 Task: Open Card Card0000000035 in Board Board0000000009 in Workspace WS0000000003 in Trello. Add Member Carxxstreet791@gmail.com to Card Card0000000035 in Board Board0000000009 in Workspace WS0000000003 in Trello. Add Orange Label titled Label0000000035 to Card Card0000000035 in Board Board0000000009 in Workspace WS0000000003 in Trello. Add Checklist CL0000000035 to Card Card0000000035 in Board Board0000000009 in Workspace WS0000000003 in Trello. Add Dates with Start Date as Oct 01 2023 and Due Date as Oct 31 2023 to Card Card0000000035 in Board Board0000000009 in Workspace WS0000000003 in Trello
Action: Mouse moved to (386, 467)
Screenshot: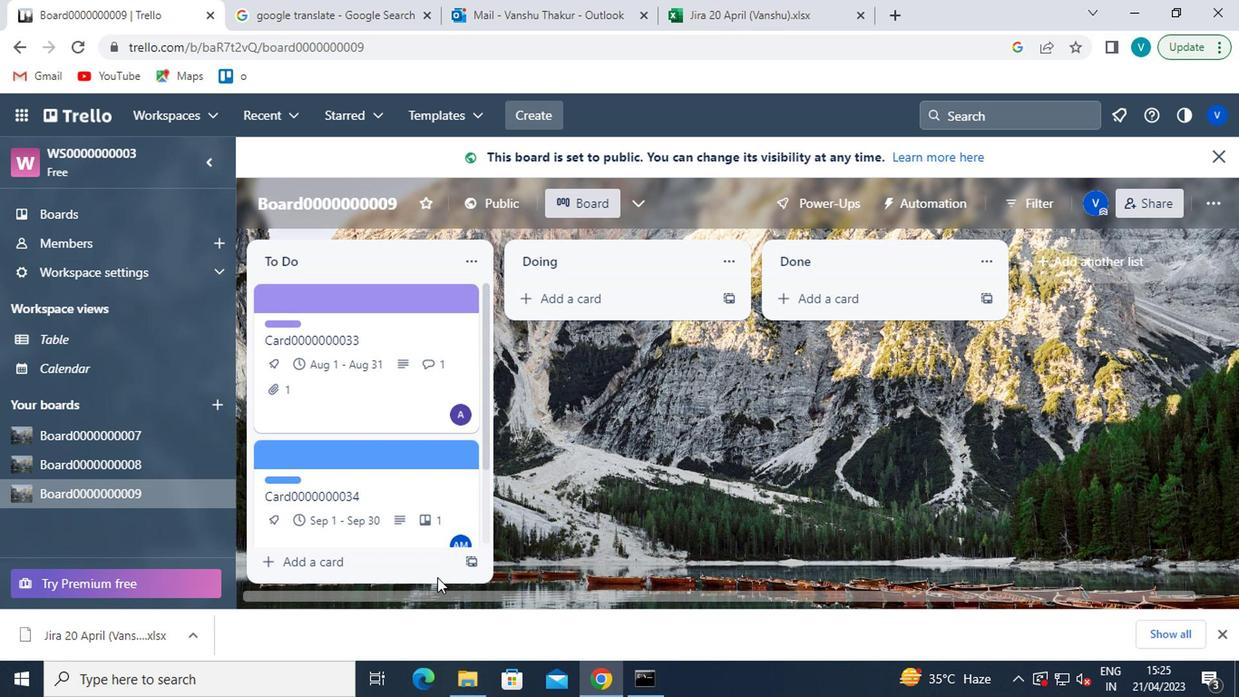 
Action: Mouse scrolled (386, 466) with delta (0, -1)
Screenshot: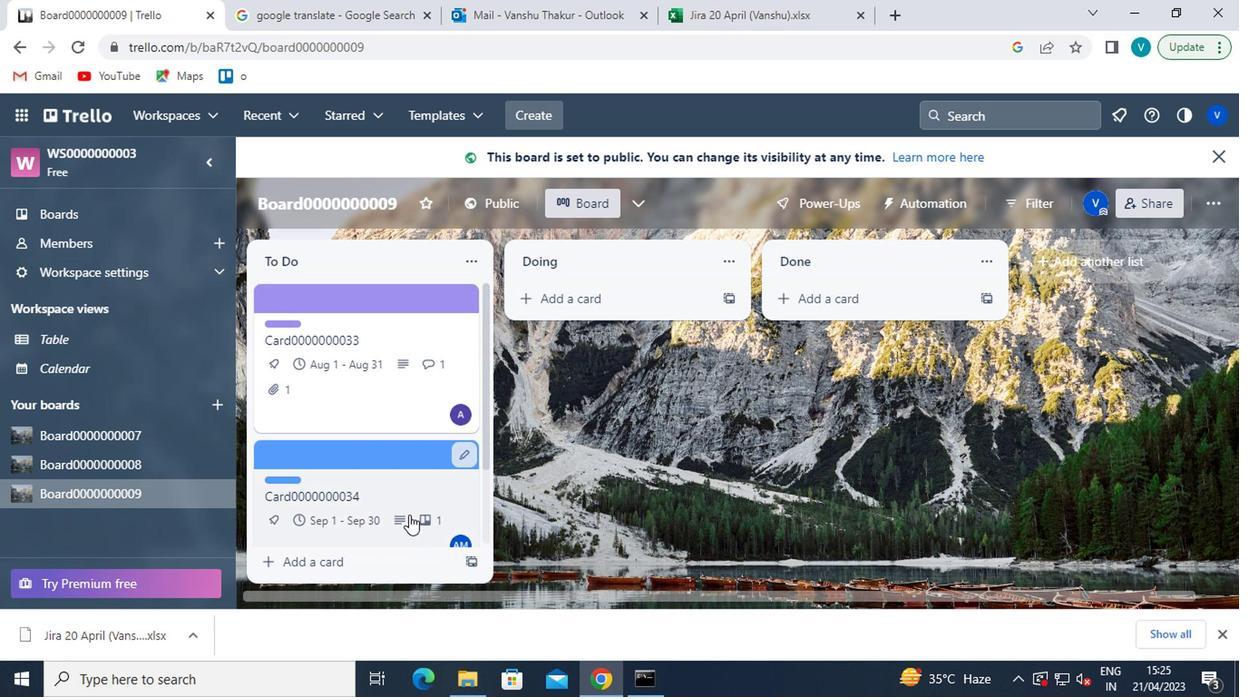 
Action: Mouse moved to (386, 465)
Screenshot: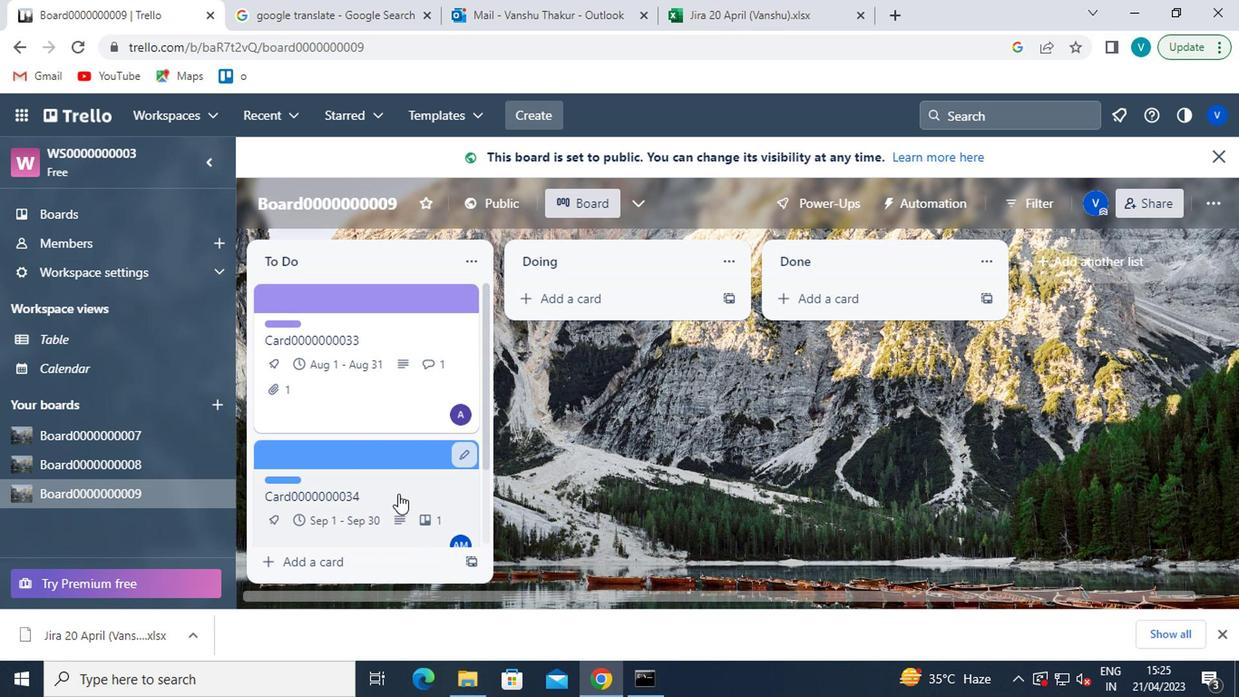 
Action: Mouse scrolled (386, 464) with delta (0, -1)
Screenshot: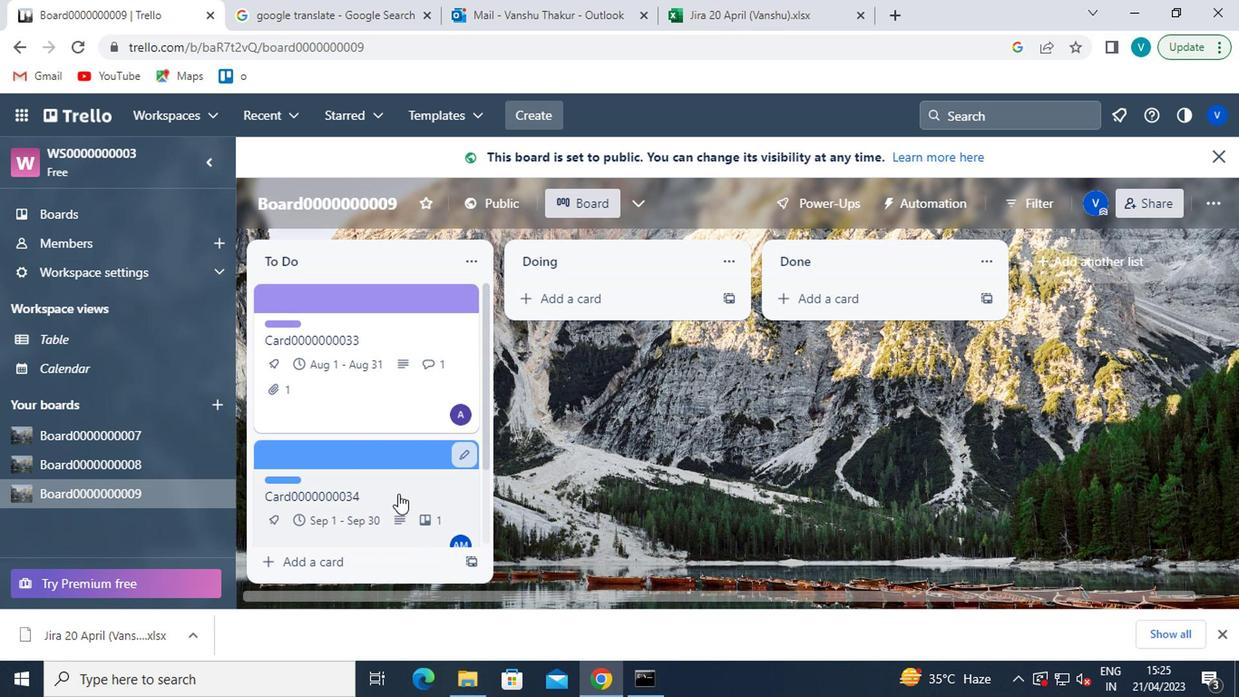 
Action: Mouse moved to (385, 465)
Screenshot: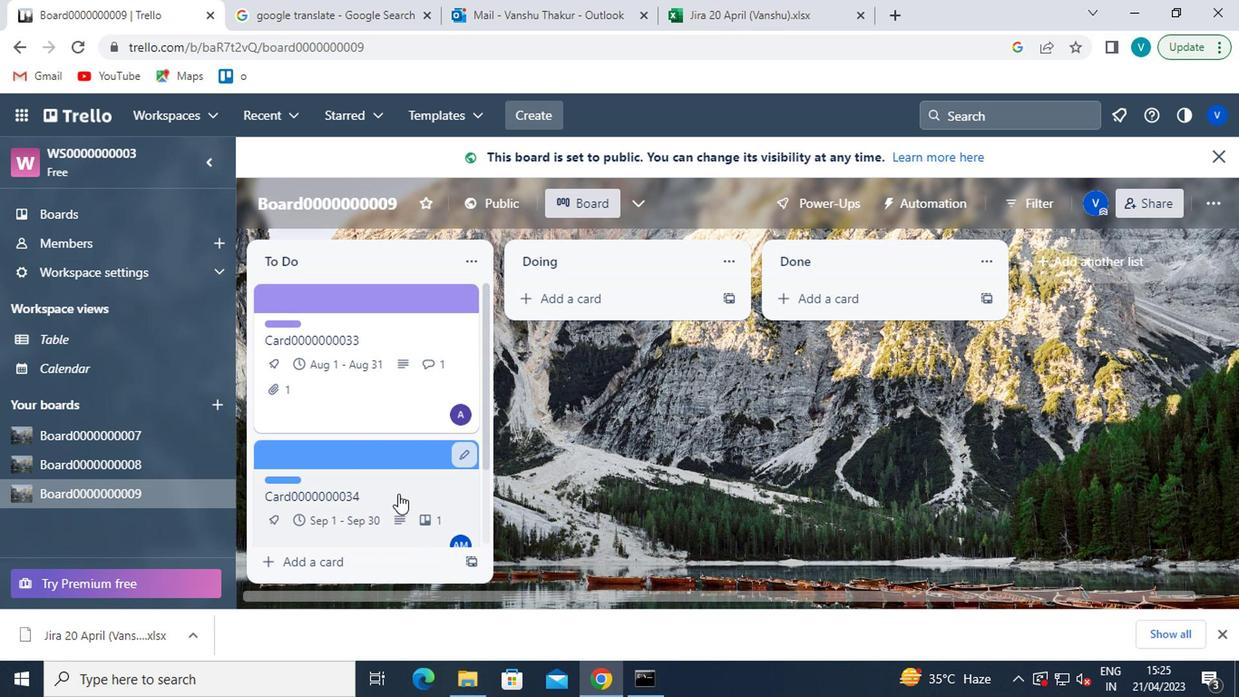 
Action: Mouse scrolled (385, 464) with delta (0, -1)
Screenshot: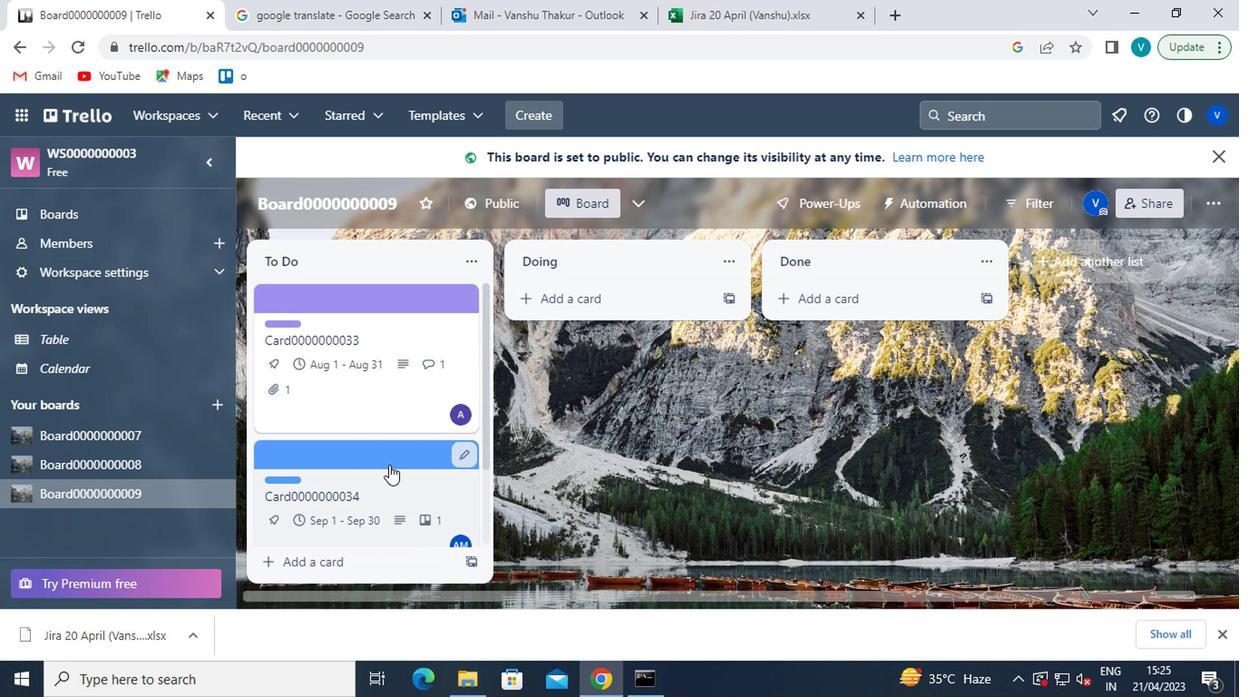 
Action: Mouse scrolled (385, 464) with delta (0, -1)
Screenshot: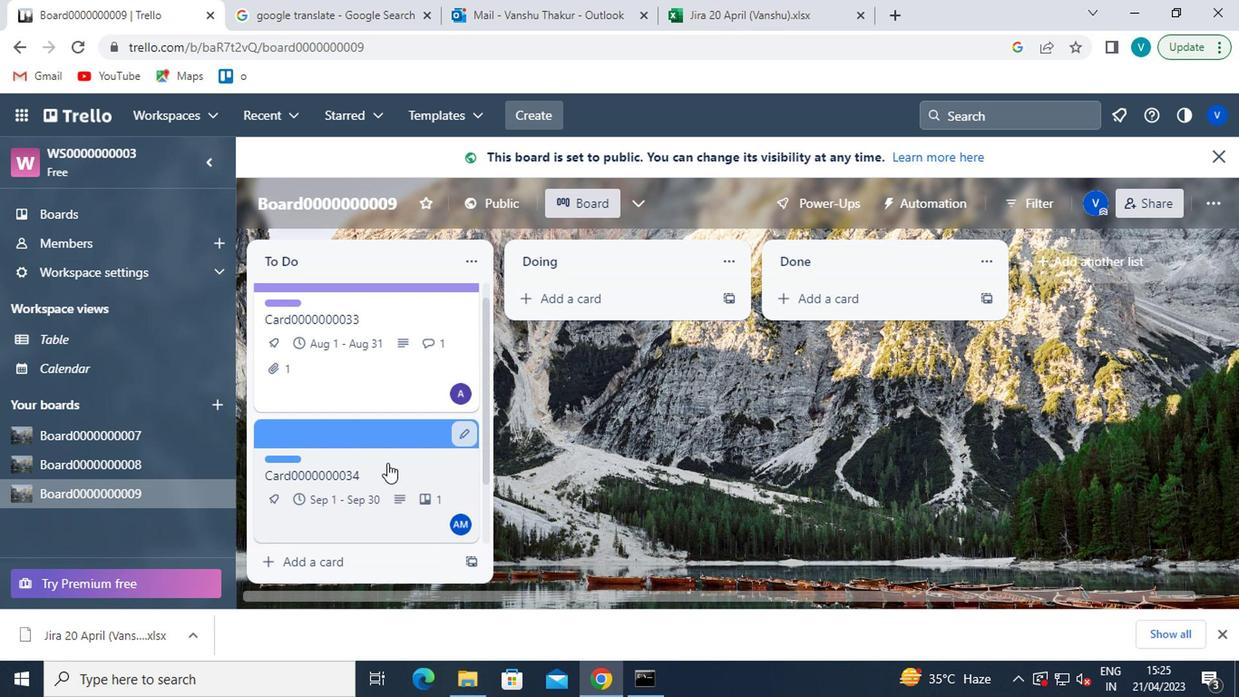 
Action: Mouse moved to (370, 475)
Screenshot: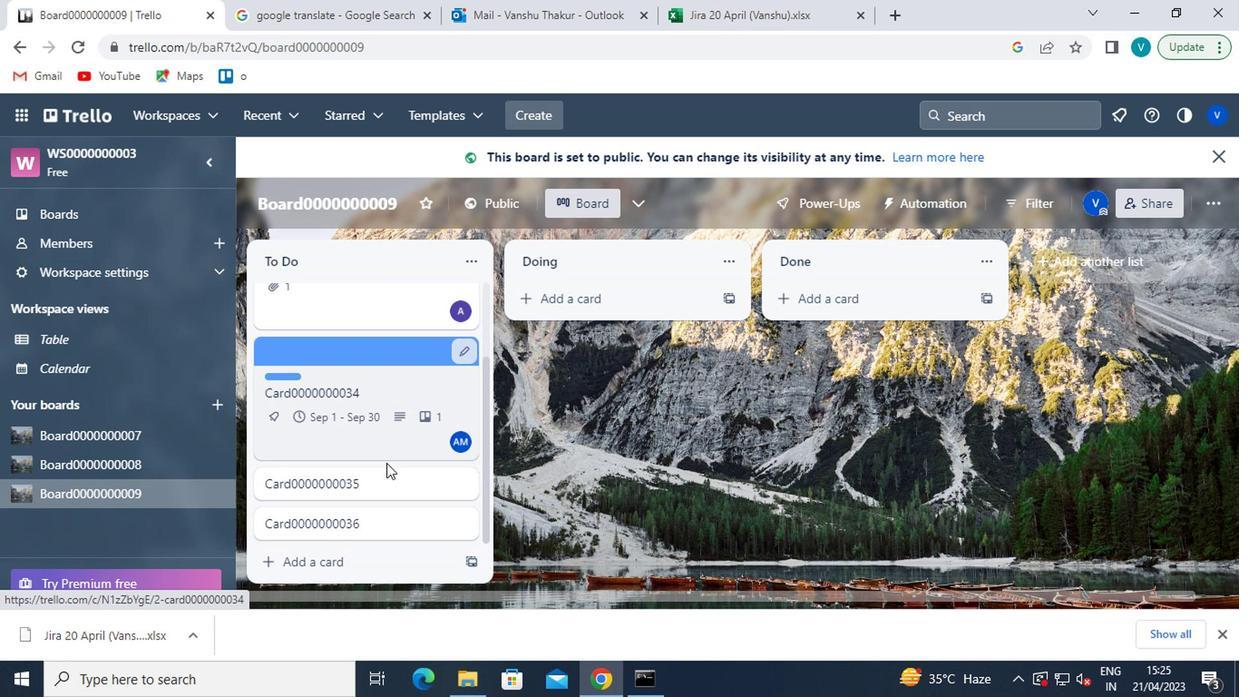 
Action: Mouse pressed left at (370, 475)
Screenshot: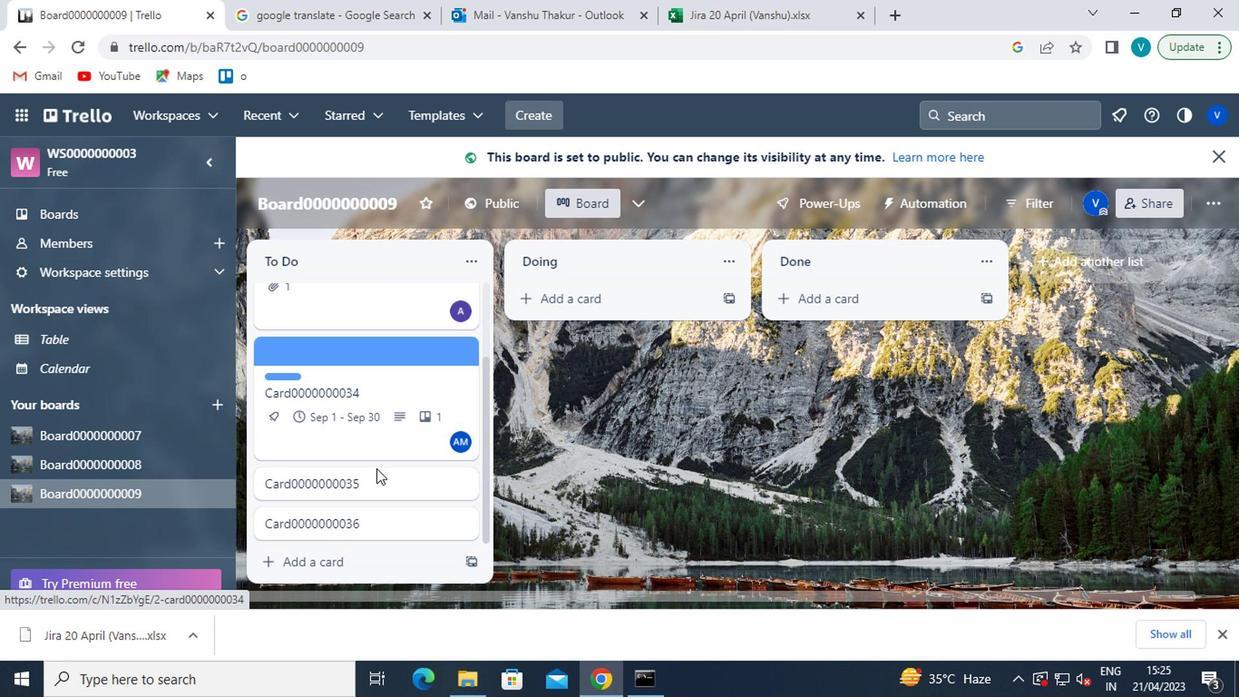
Action: Mouse moved to (861, 262)
Screenshot: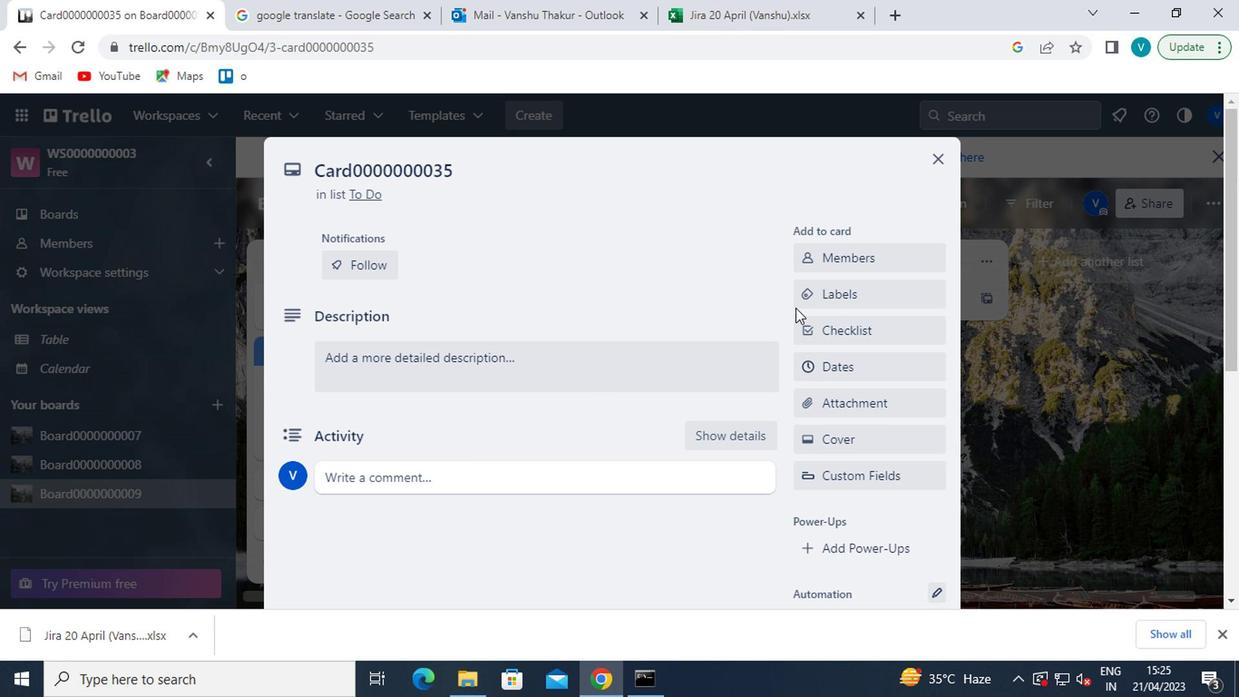 
Action: Mouse pressed left at (861, 262)
Screenshot: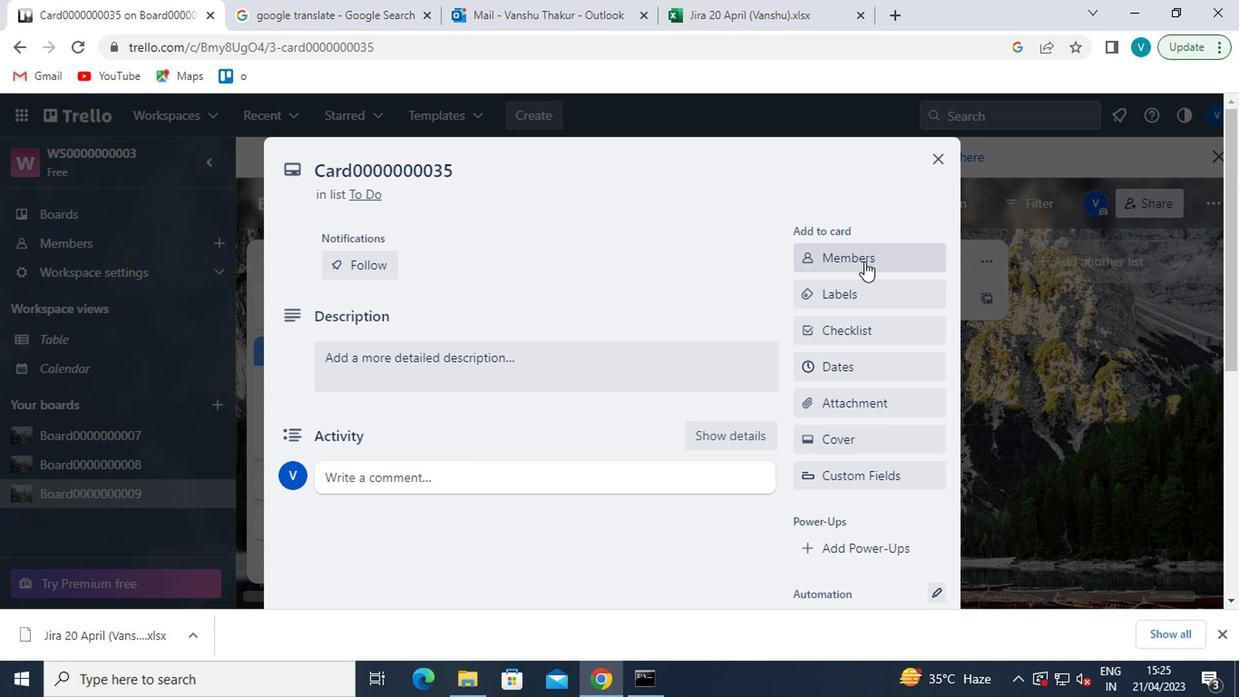 
Action: Mouse moved to (852, 346)
Screenshot: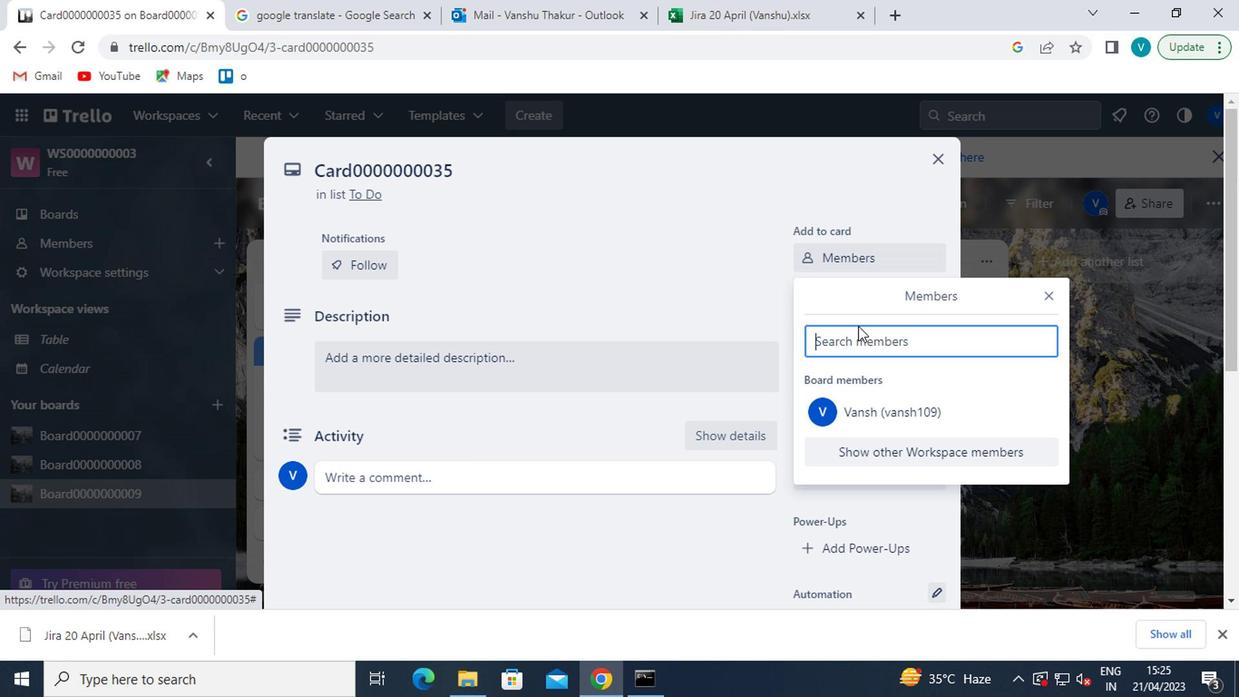 
Action: Mouse pressed left at (852, 346)
Screenshot: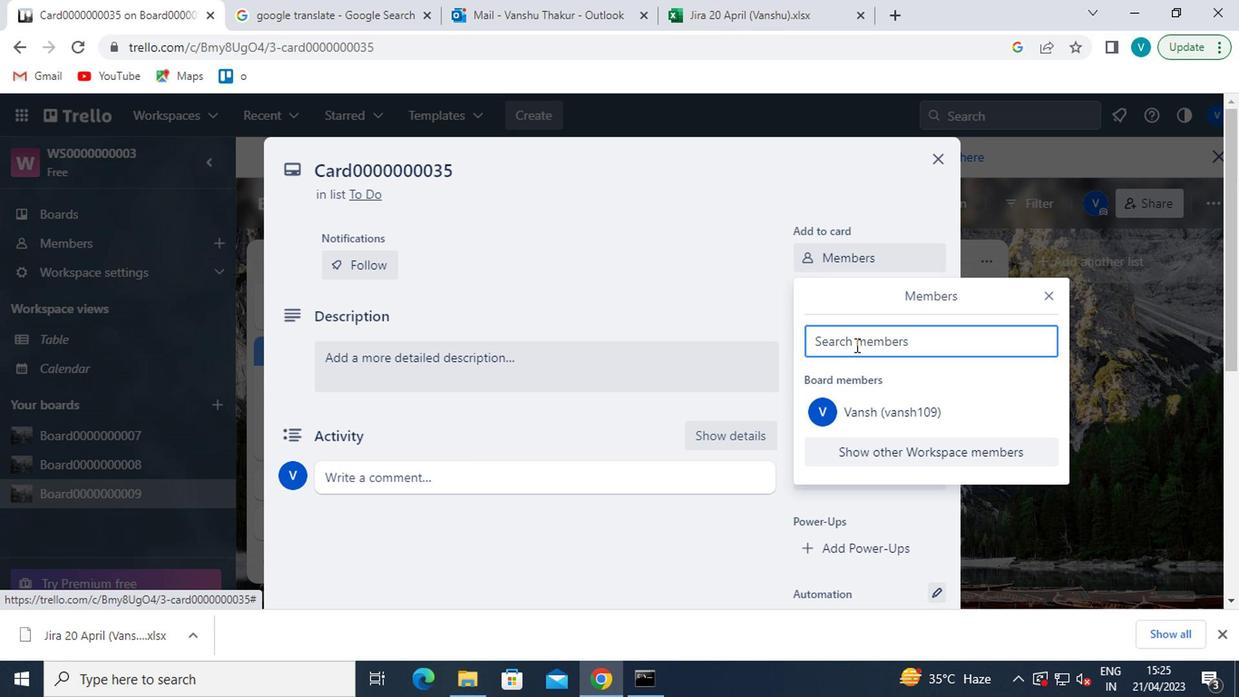 
Action: Mouse moved to (852, 348)
Screenshot: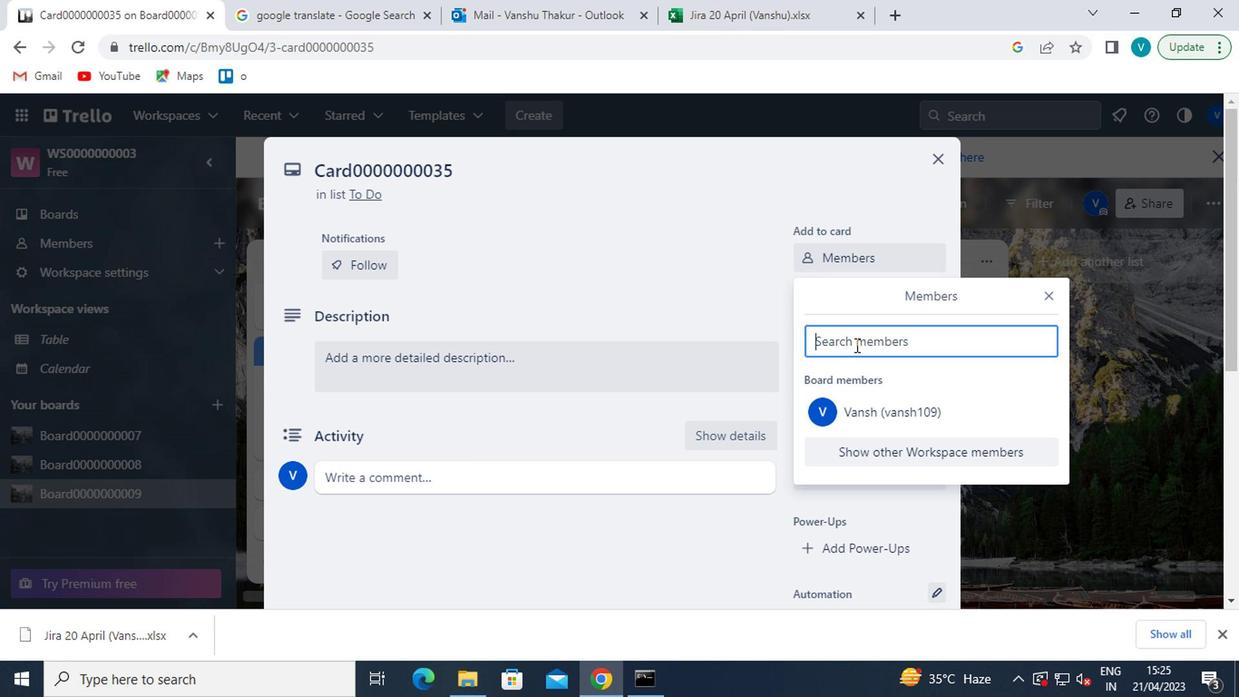 
Action: Key pressed <Key.shift>CARXXSTREET791<Key.shift>@GMAIL.COM
Screenshot: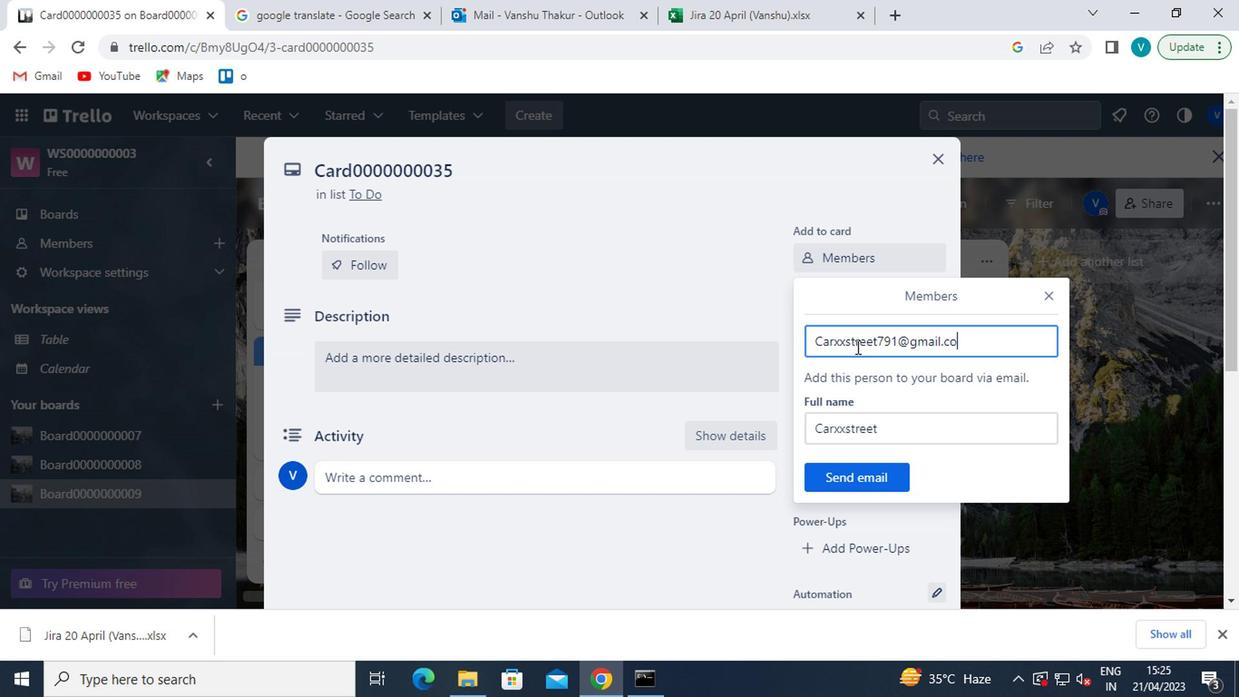 
Action: Mouse moved to (859, 474)
Screenshot: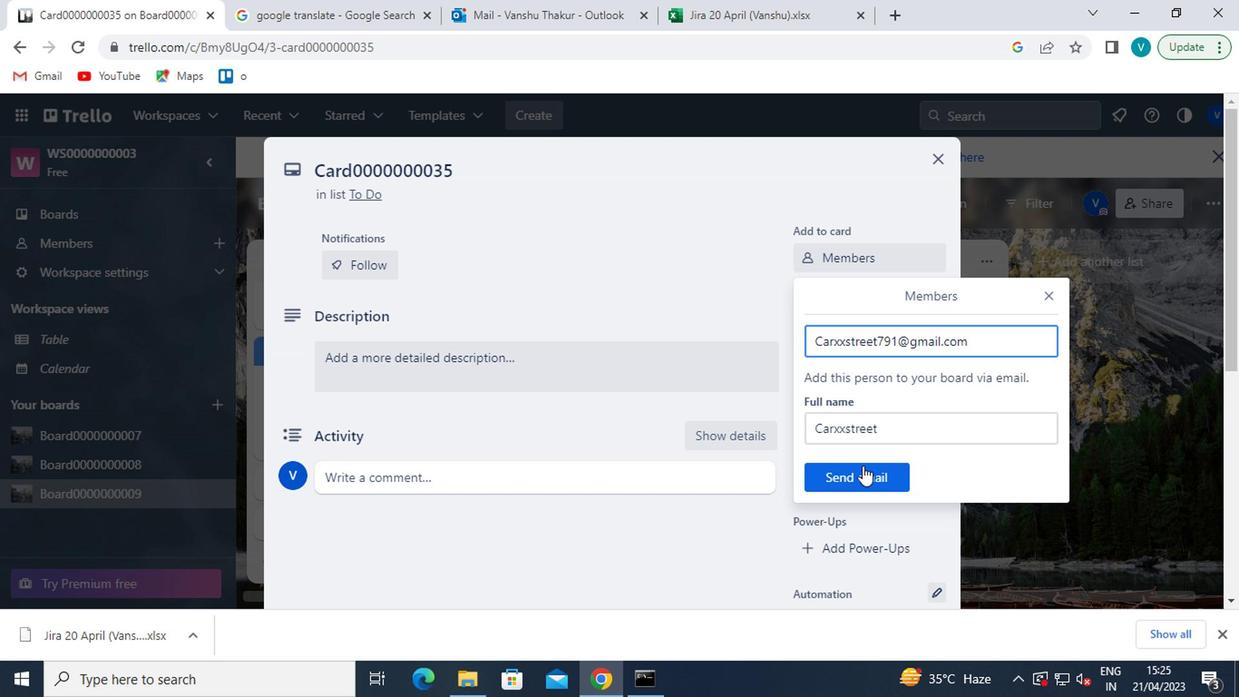 
Action: Mouse pressed left at (859, 474)
Screenshot: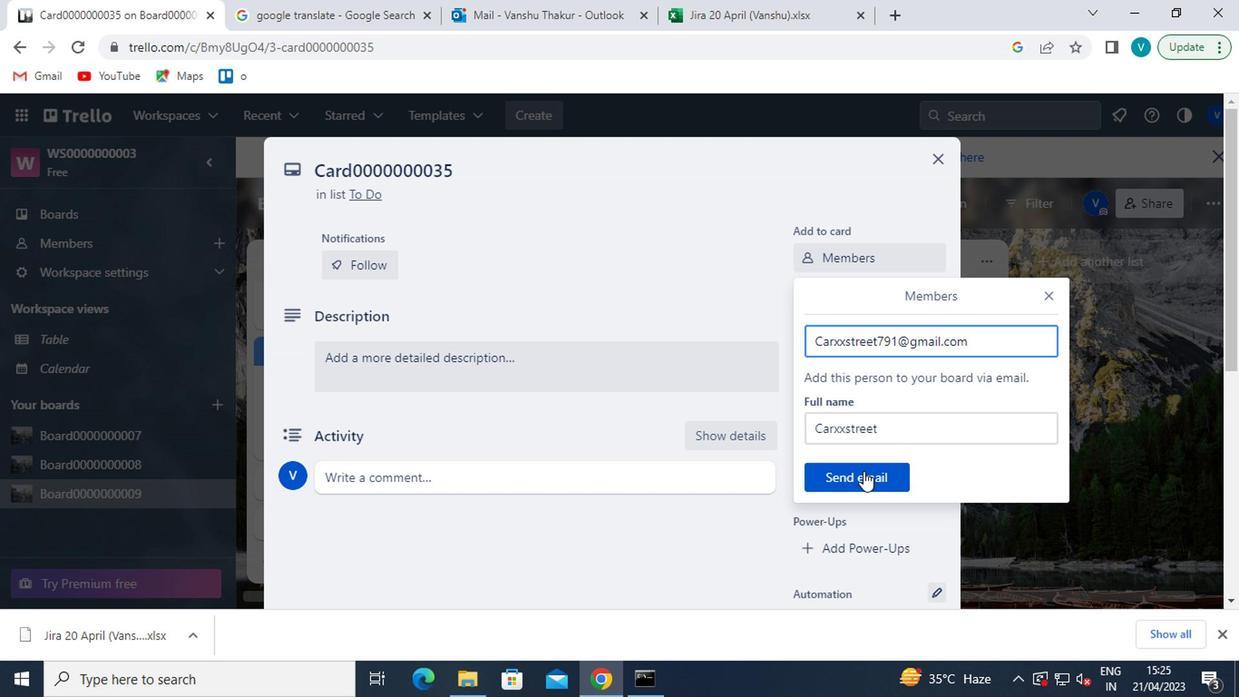 
Action: Mouse moved to (863, 300)
Screenshot: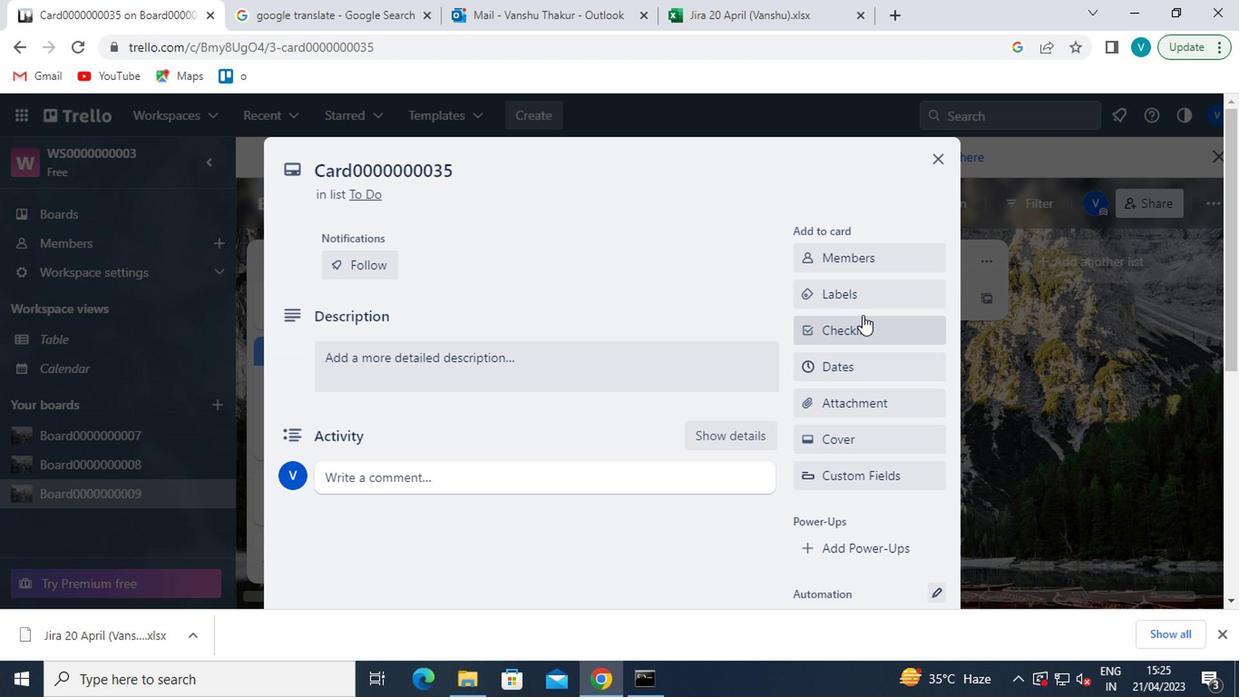 
Action: Mouse pressed left at (863, 300)
Screenshot: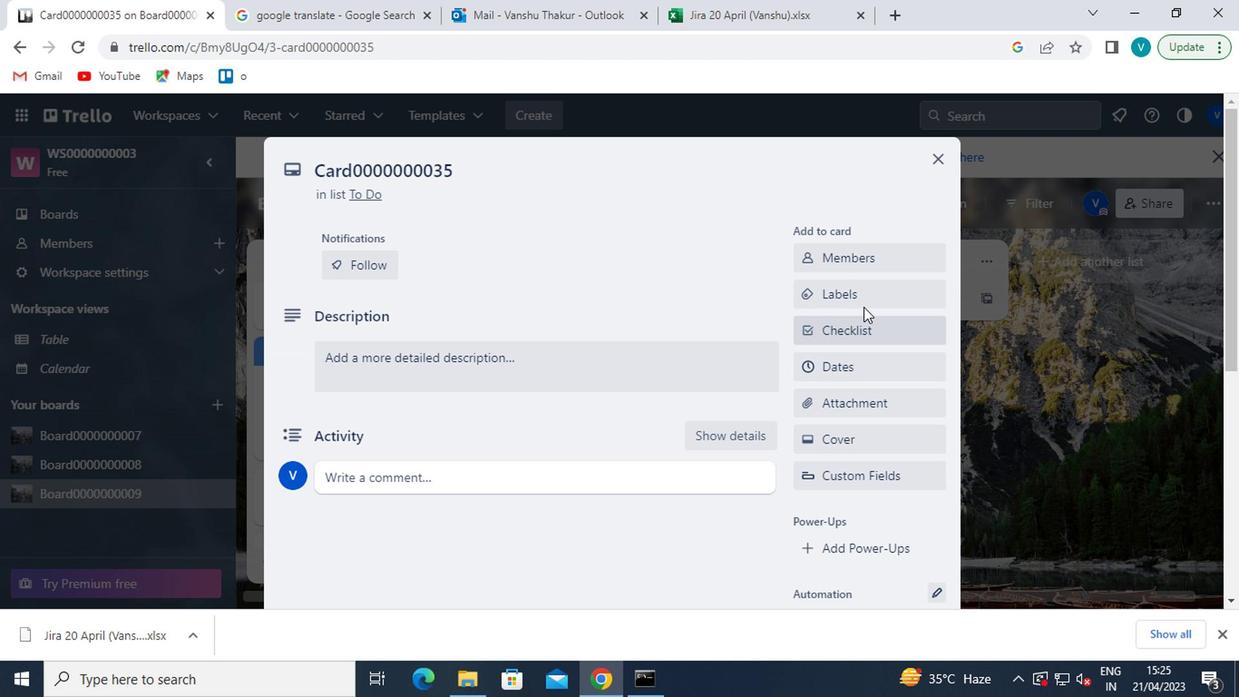 
Action: Mouse moved to (901, 547)
Screenshot: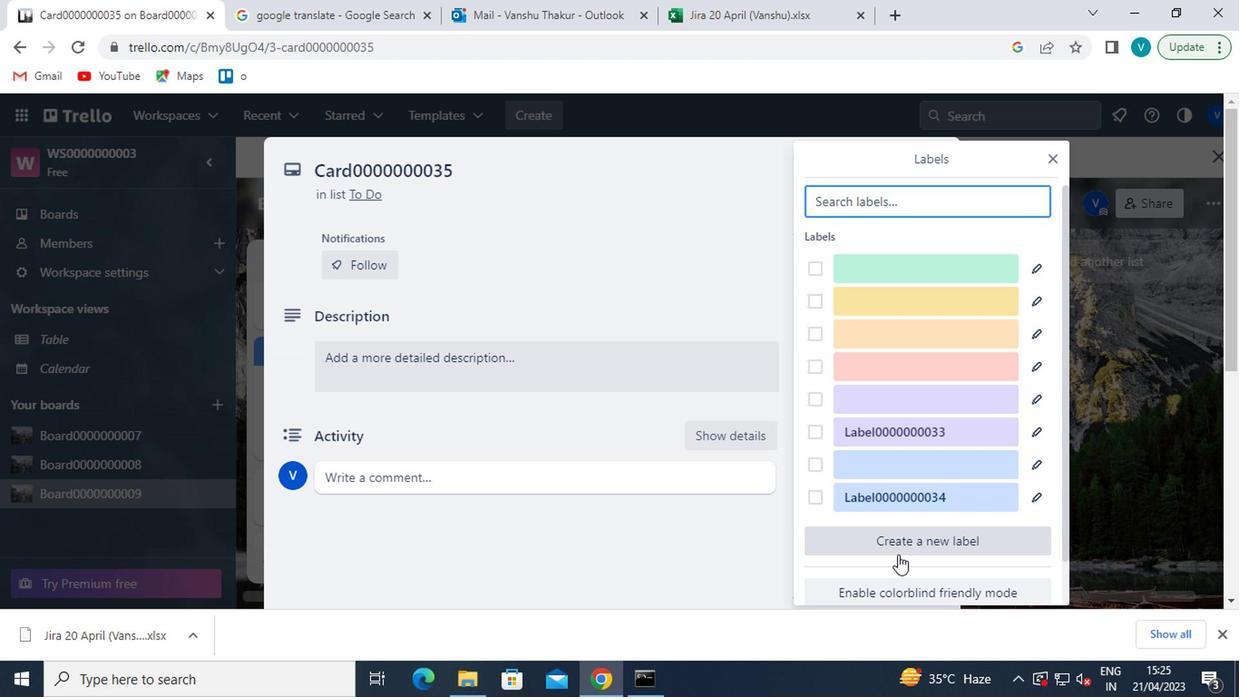 
Action: Mouse pressed left at (901, 547)
Screenshot: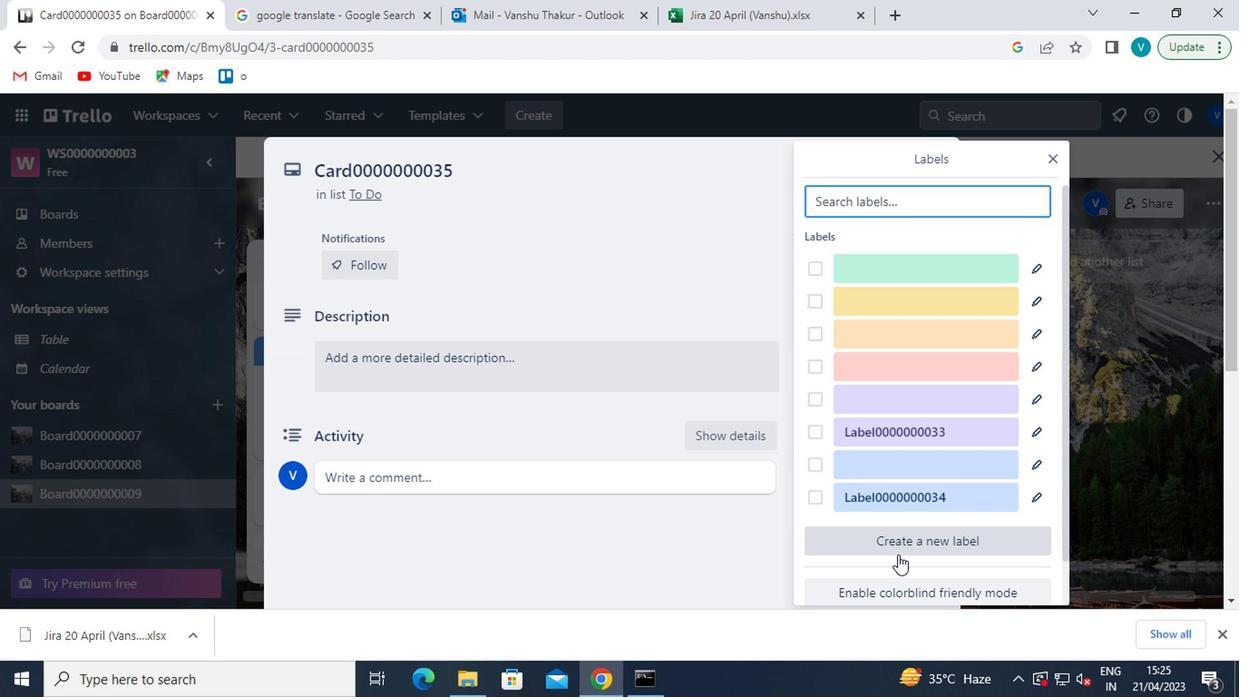 
Action: Mouse moved to (919, 419)
Screenshot: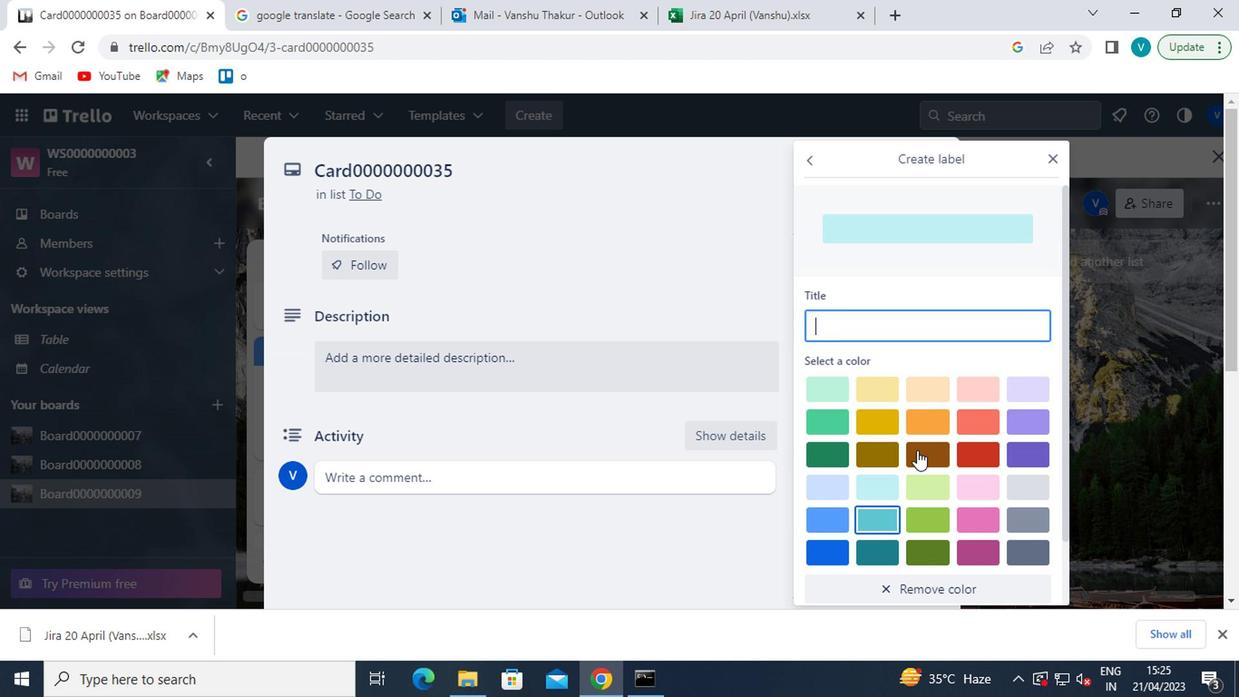 
Action: Mouse pressed left at (919, 419)
Screenshot: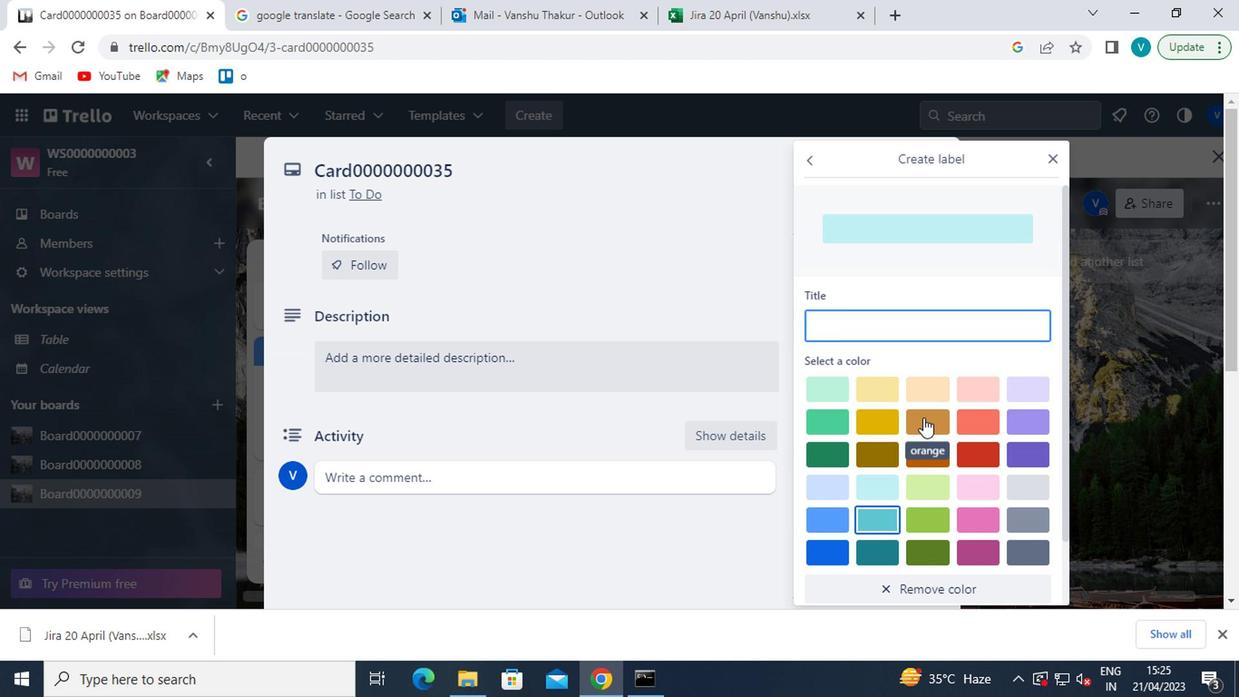 
Action: Mouse moved to (931, 326)
Screenshot: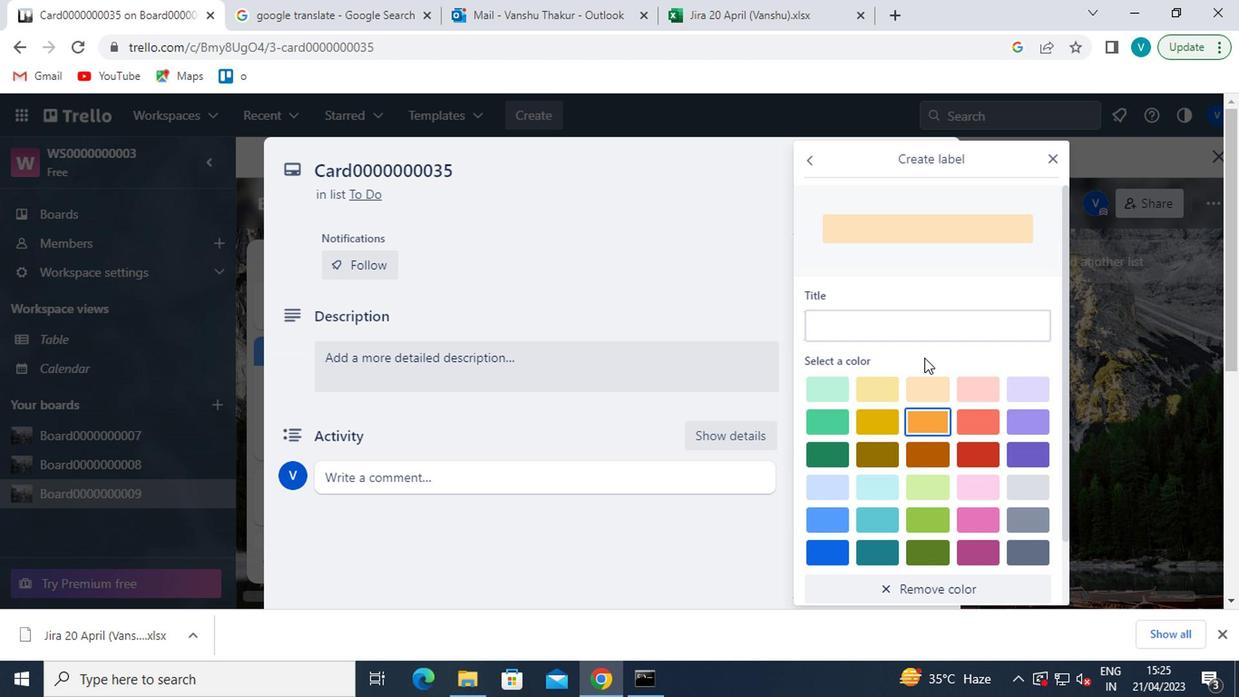 
Action: Mouse pressed left at (931, 326)
Screenshot: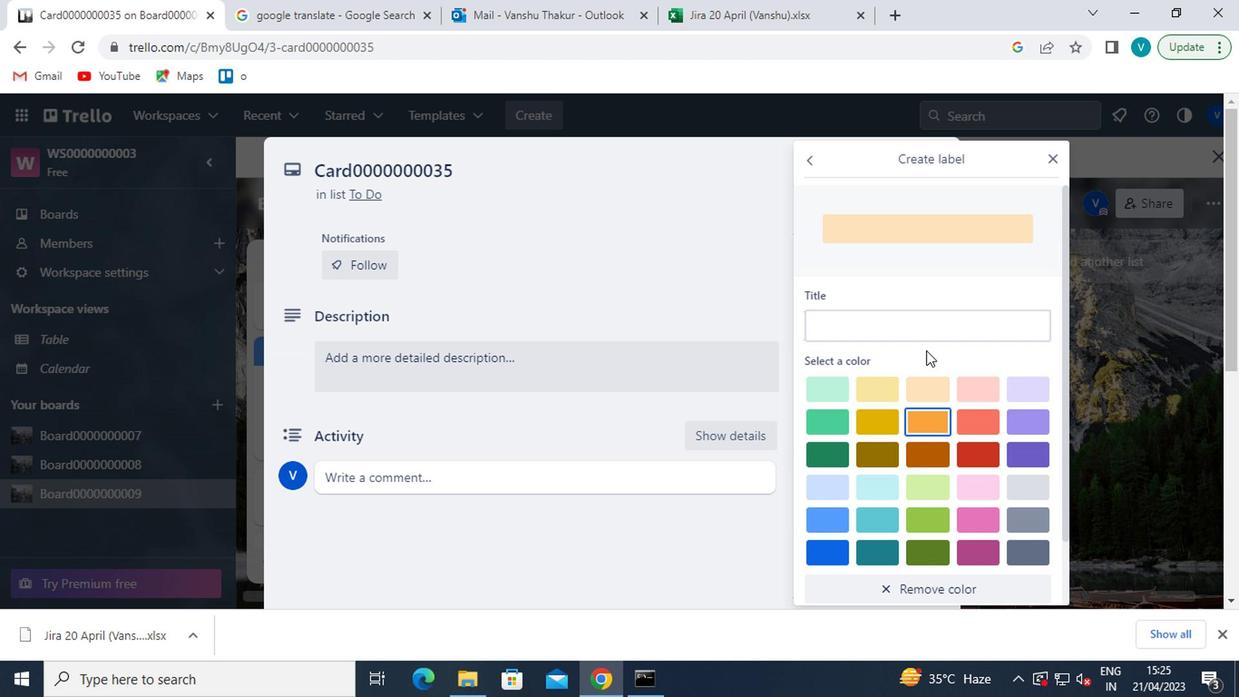 
Action: Mouse moved to (932, 326)
Screenshot: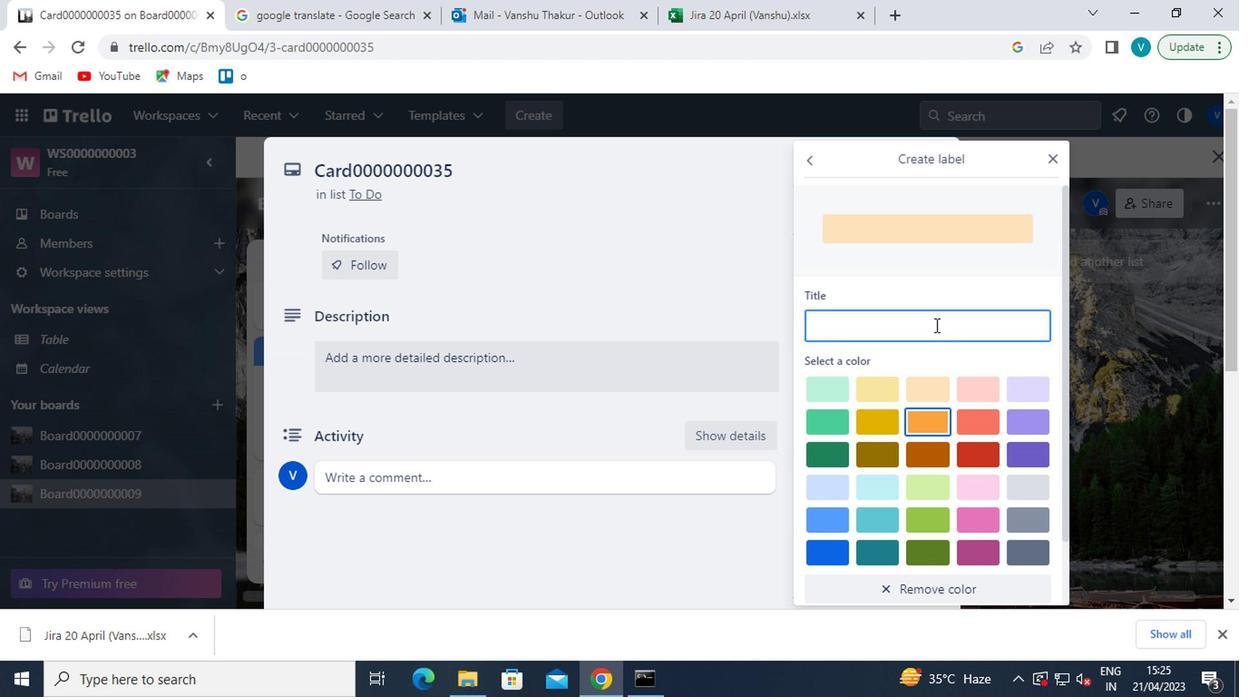 
Action: Key pressed <Key.shift><Key.shift><Key.shift><Key.shift>LABEL0000000035
Screenshot: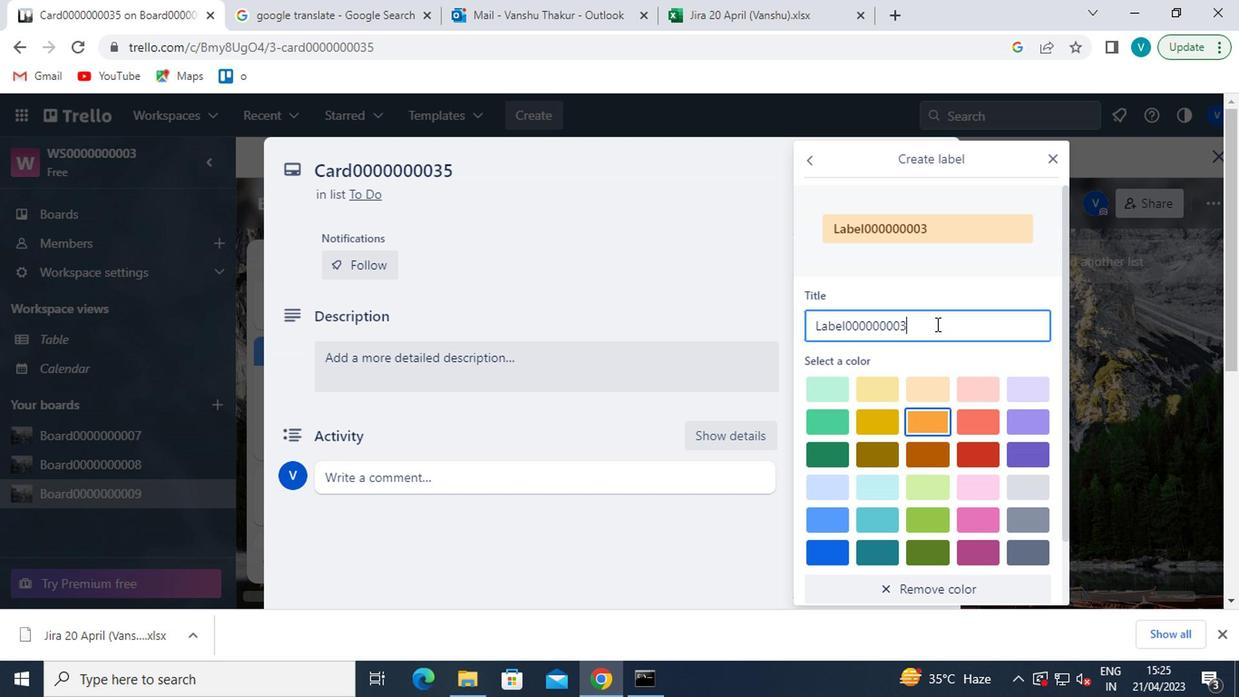 
Action: Mouse moved to (927, 328)
Screenshot: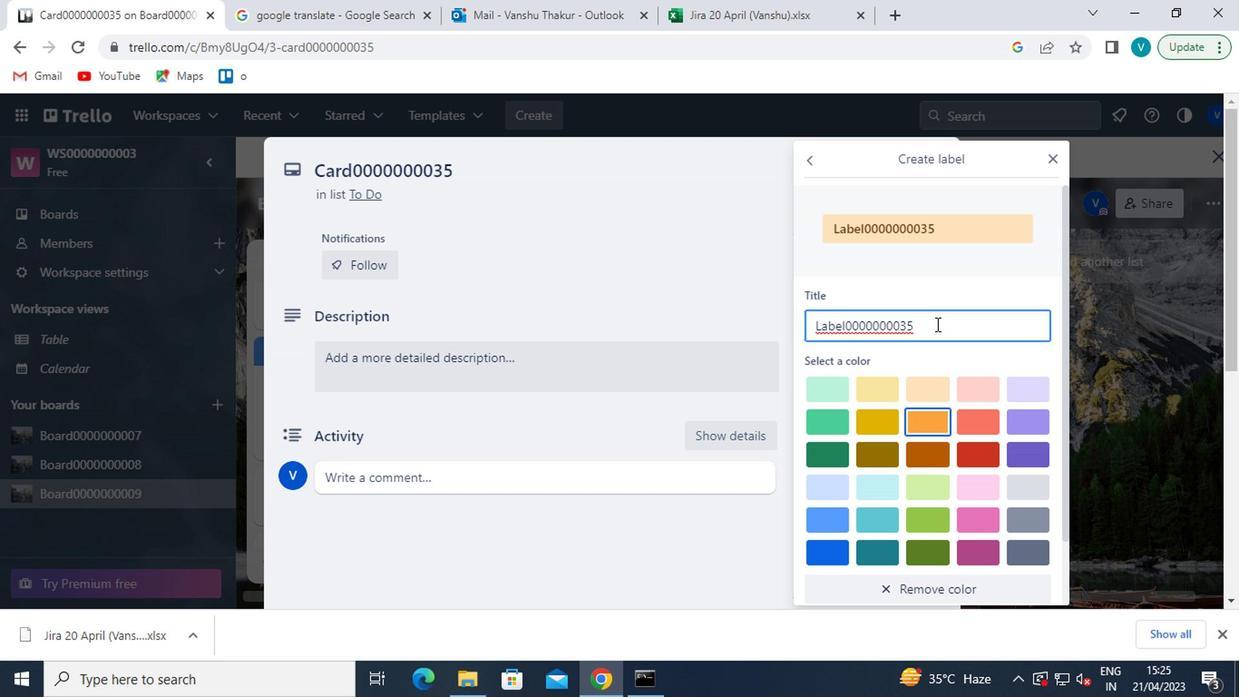 
Action: Mouse scrolled (927, 327) with delta (0, -1)
Screenshot: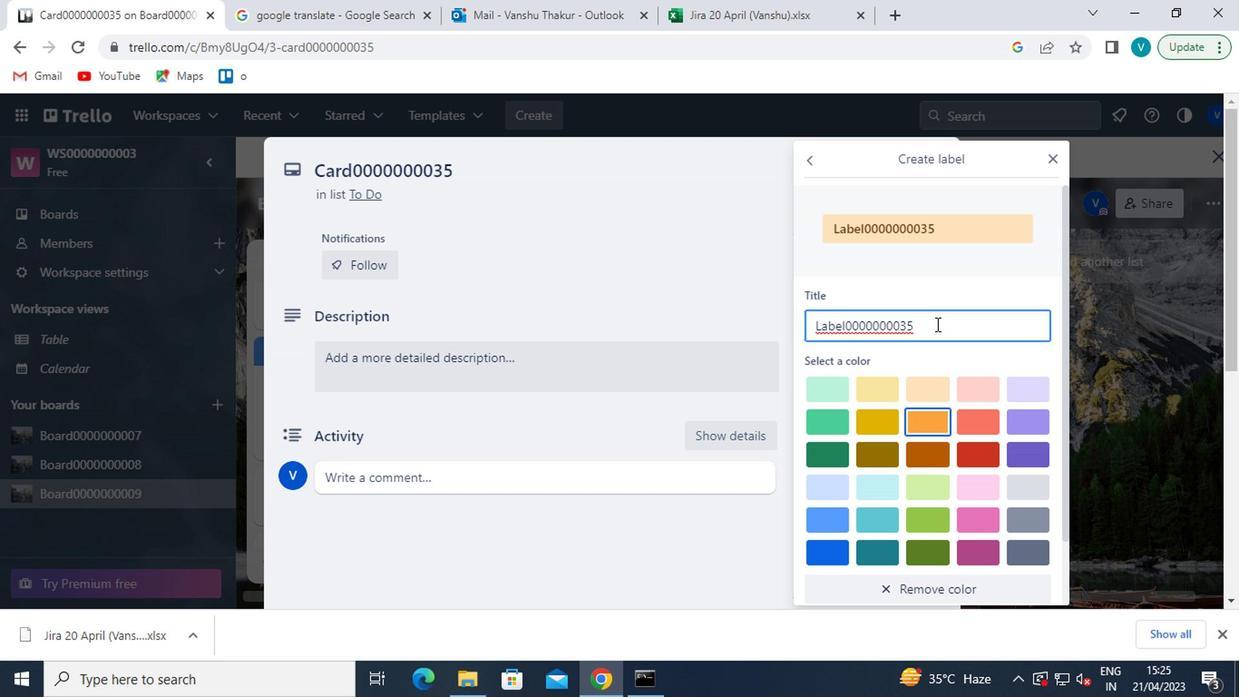 
Action: Mouse moved to (926, 329)
Screenshot: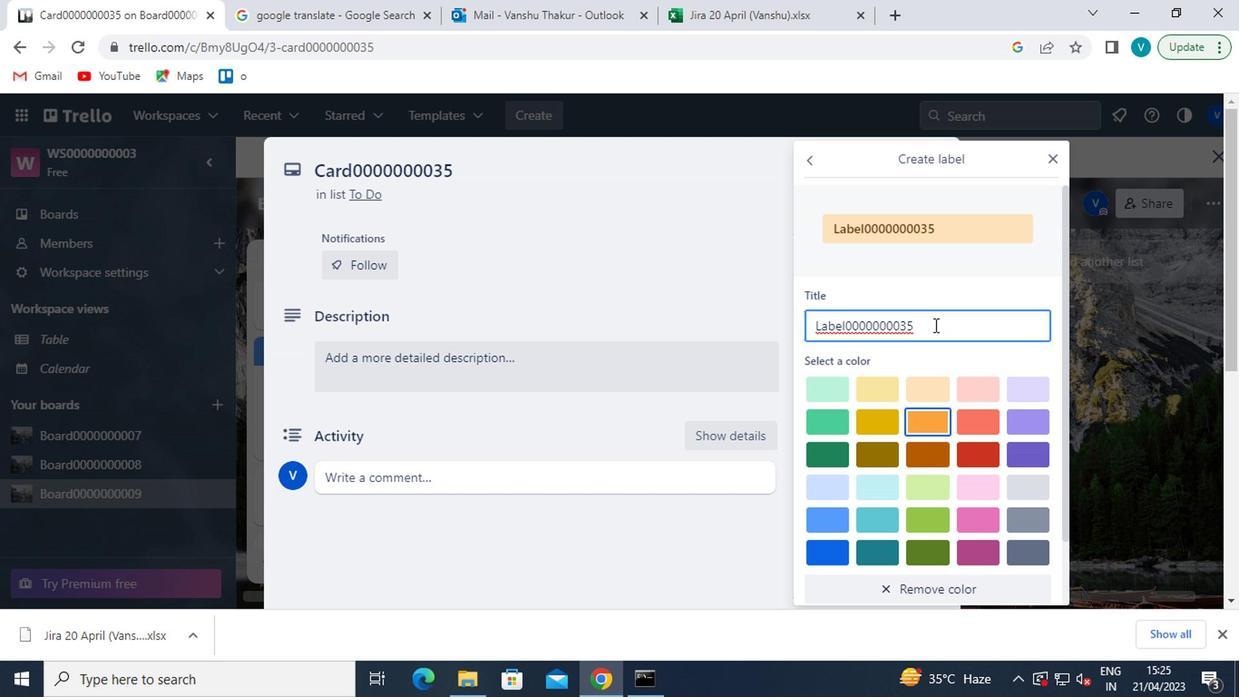 
Action: Mouse scrolled (926, 328) with delta (0, 0)
Screenshot: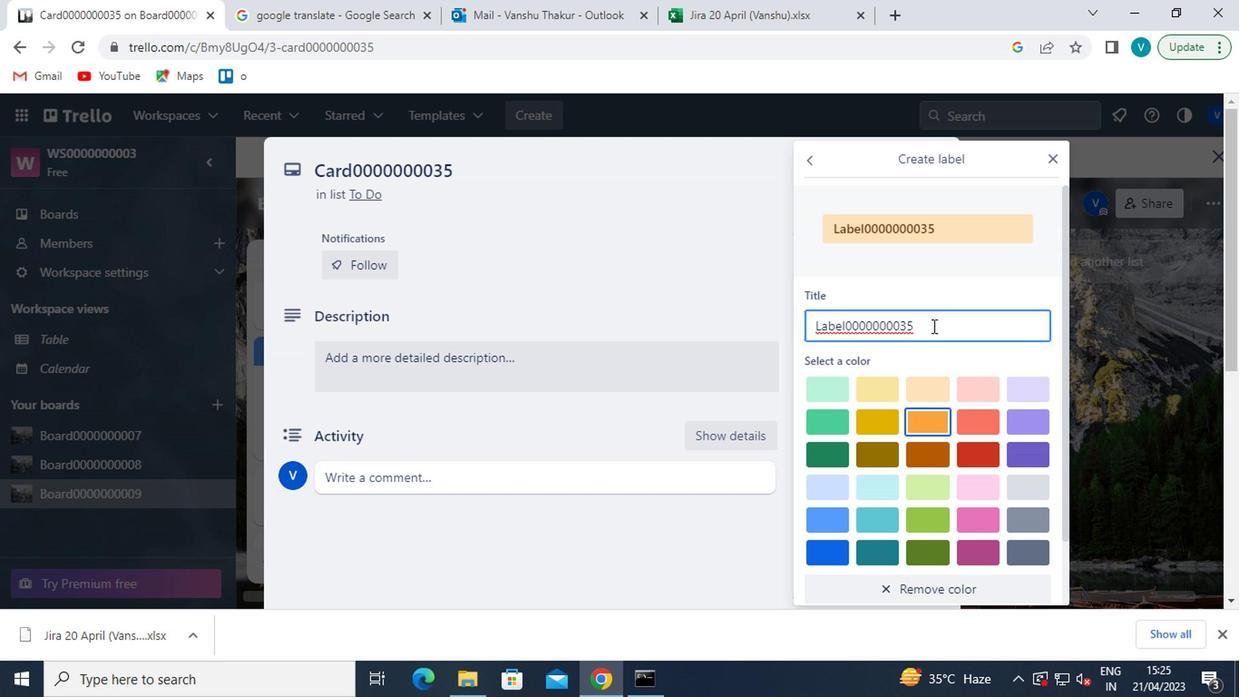 
Action: Mouse moved to (915, 349)
Screenshot: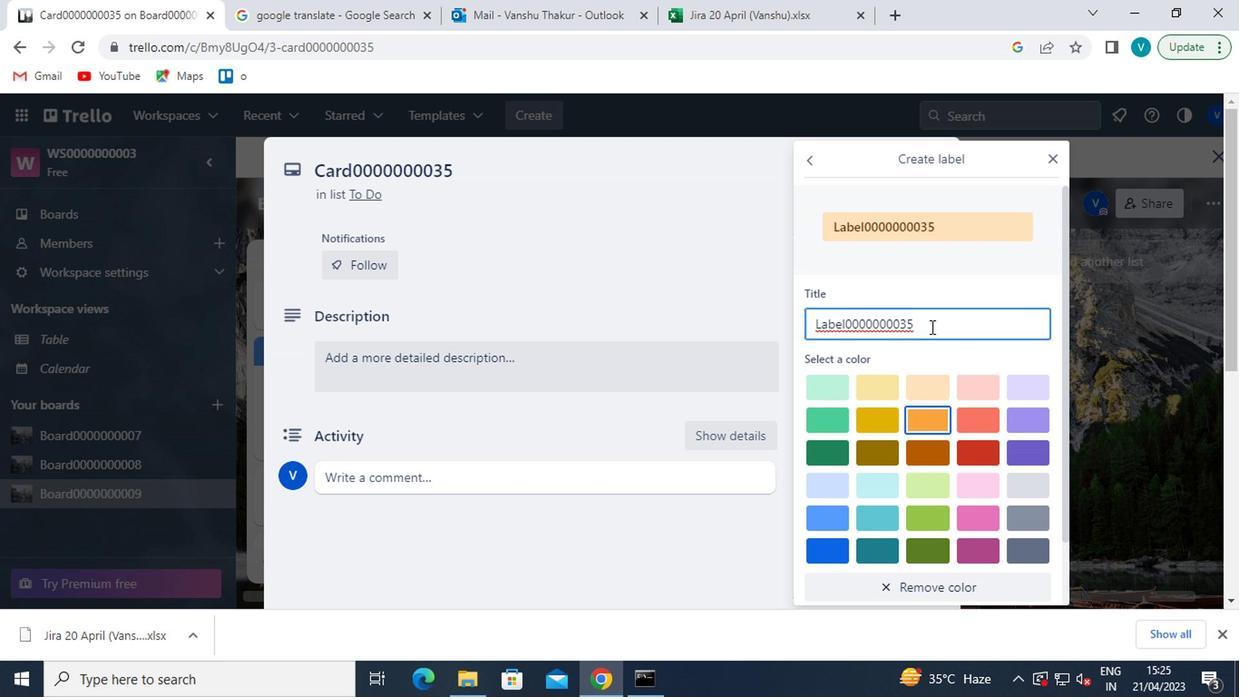 
Action: Mouse scrolled (915, 348) with delta (0, 0)
Screenshot: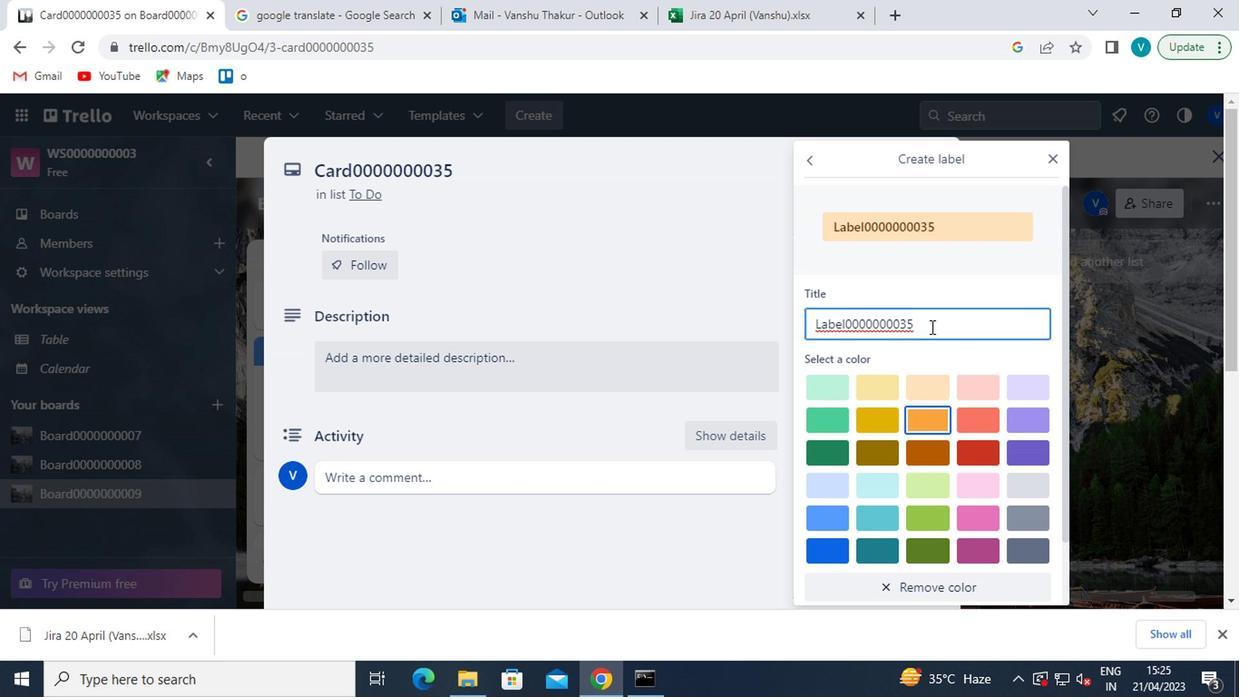 
Action: Mouse moved to (820, 573)
Screenshot: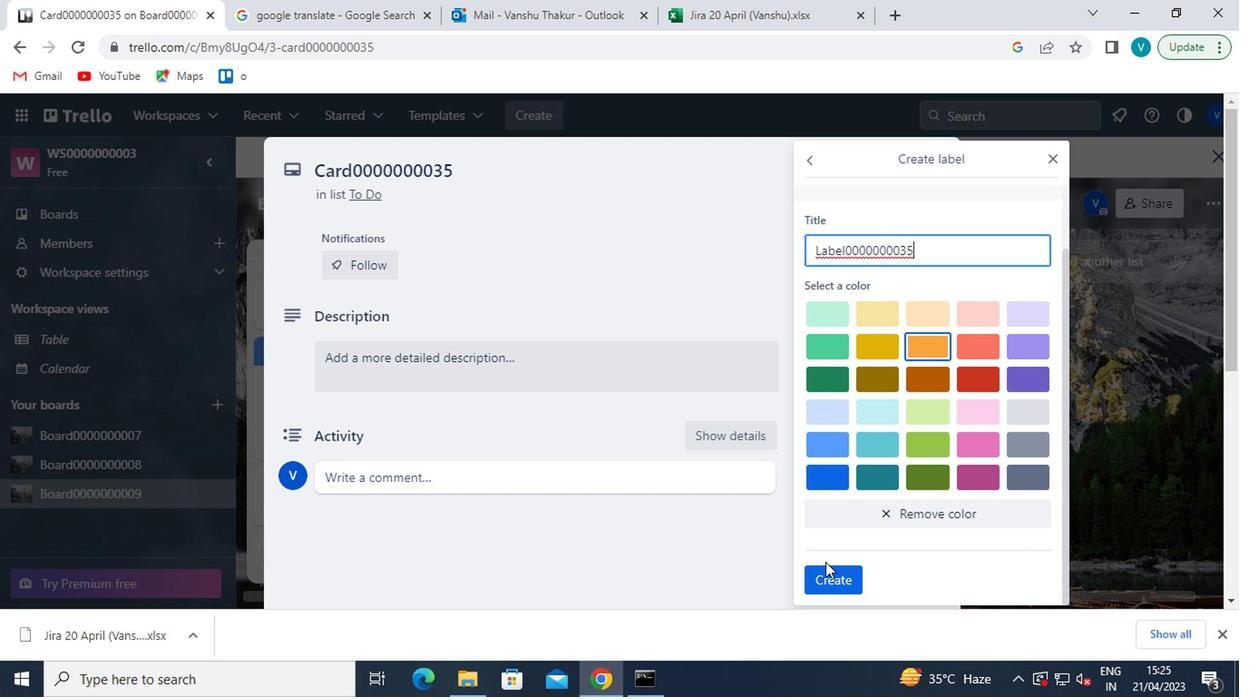
Action: Mouse pressed left at (820, 573)
Screenshot: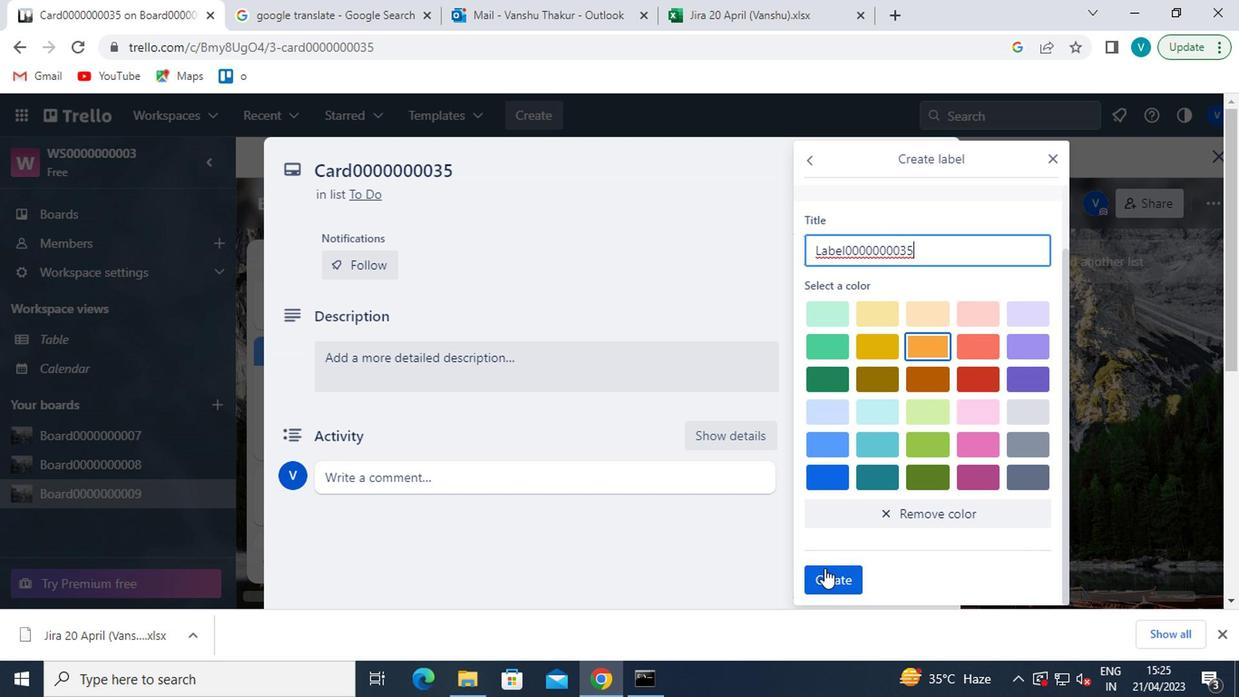 
Action: Mouse moved to (1042, 156)
Screenshot: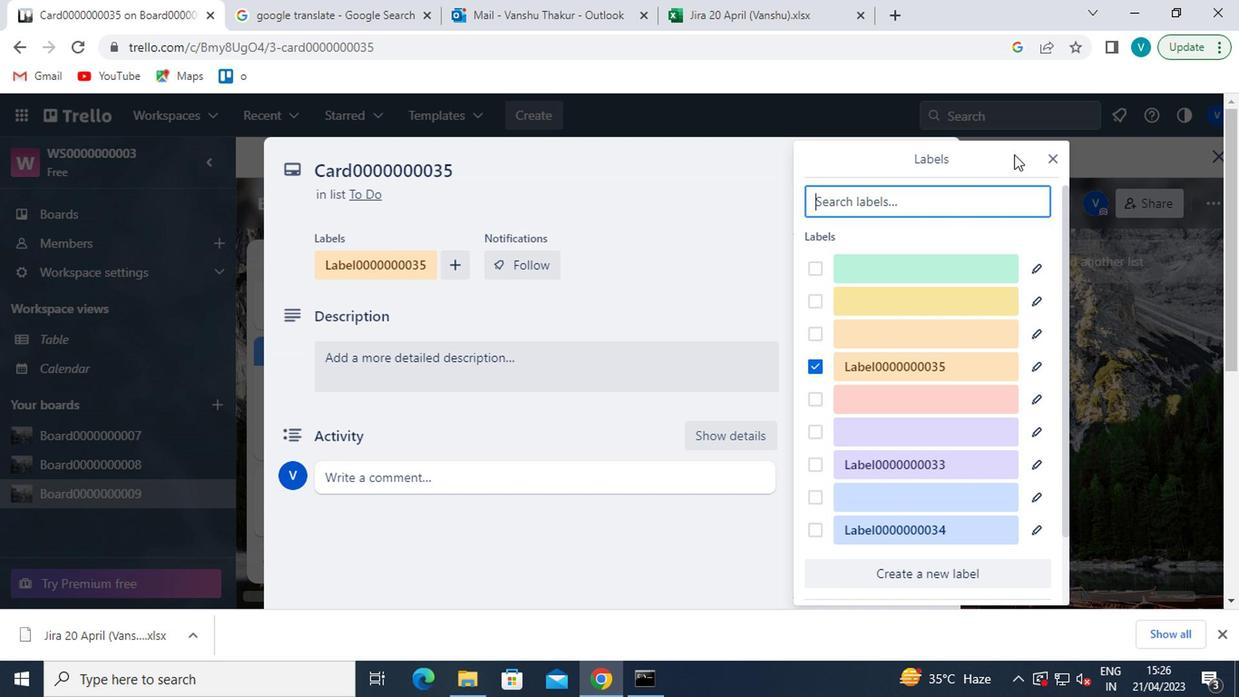 
Action: Mouse pressed left at (1042, 156)
Screenshot: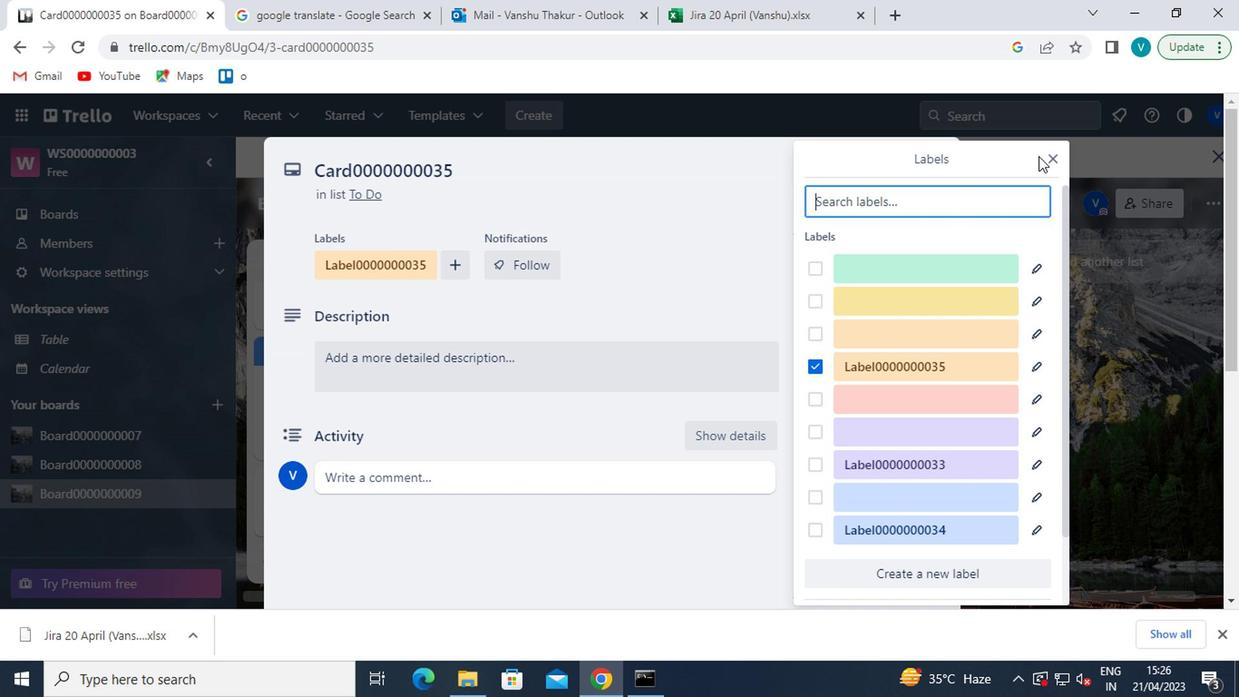 
Action: Mouse moved to (1048, 156)
Screenshot: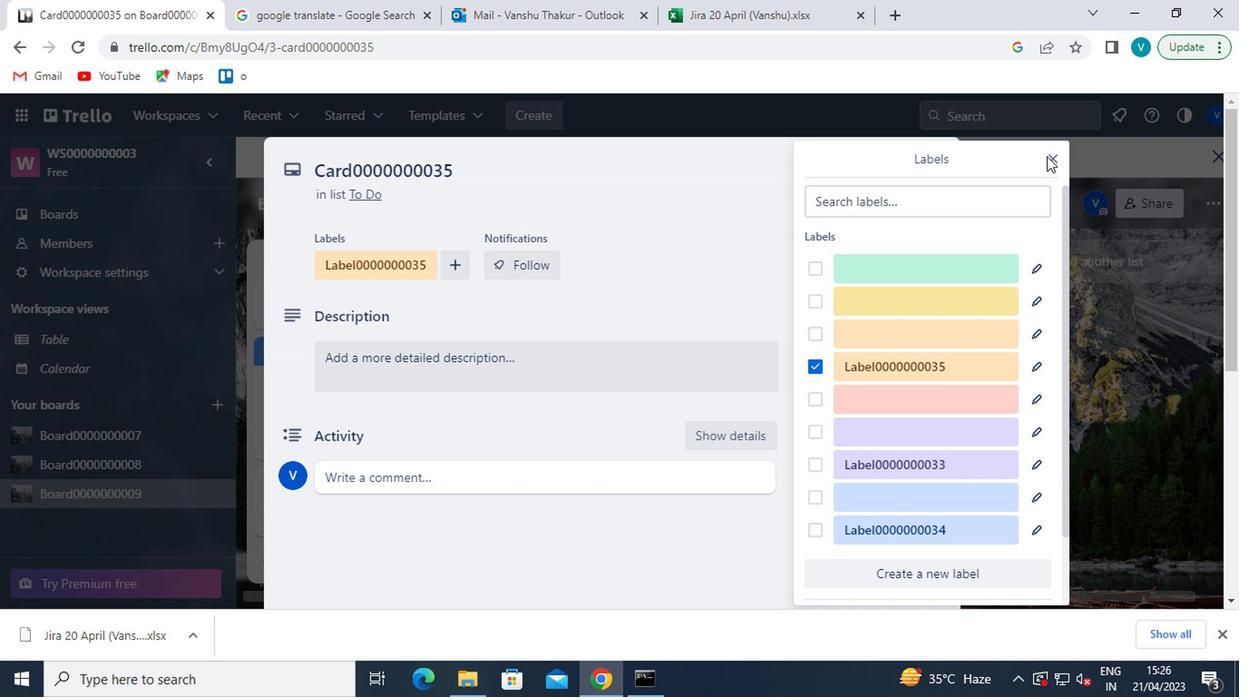 
Action: Mouse pressed left at (1048, 156)
Screenshot: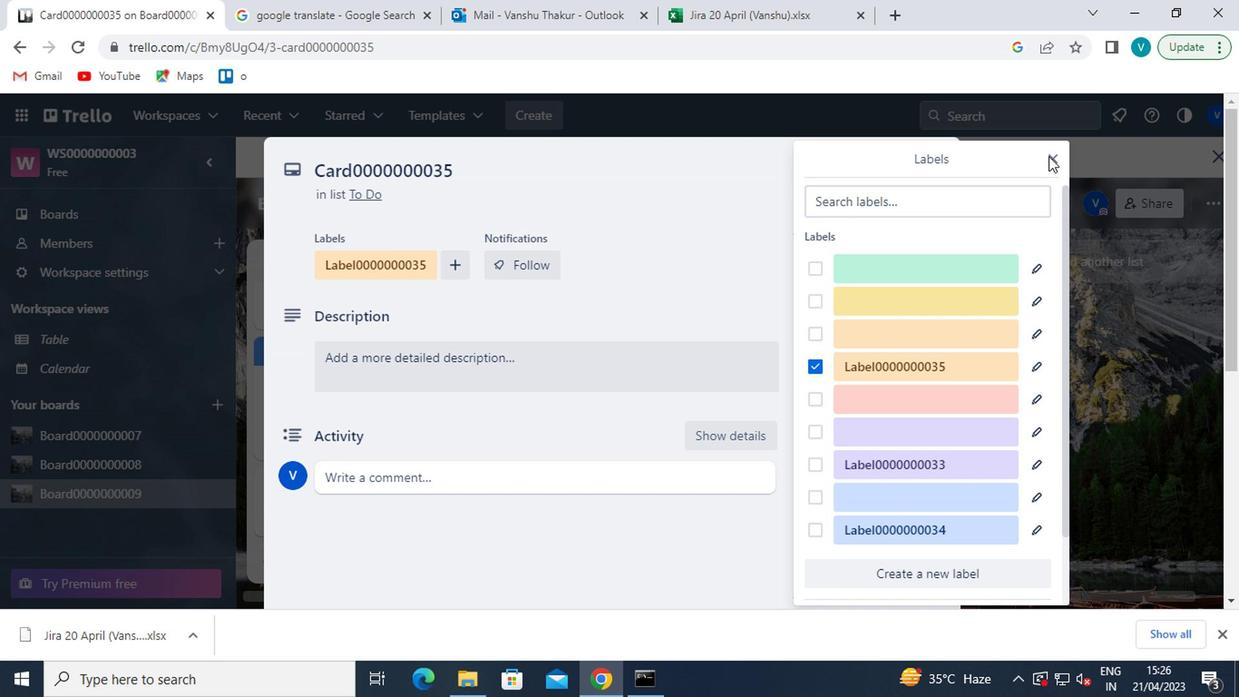
Action: Mouse moved to (893, 327)
Screenshot: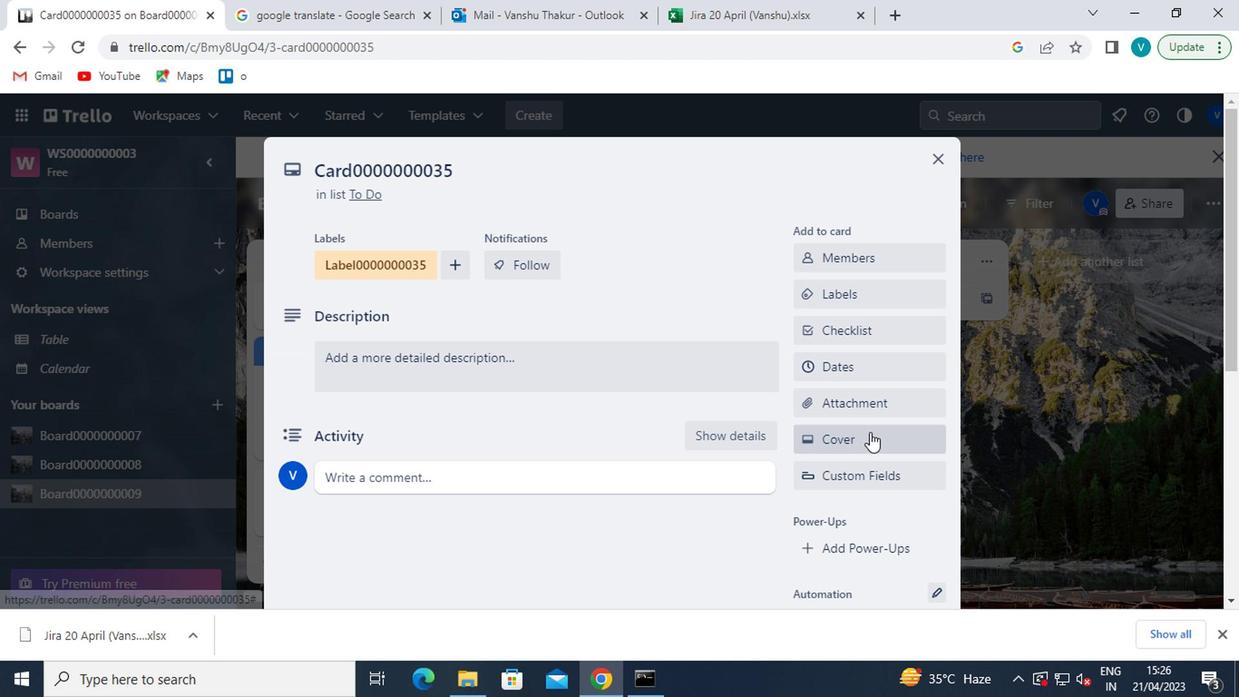 
Action: Mouse pressed left at (893, 327)
Screenshot: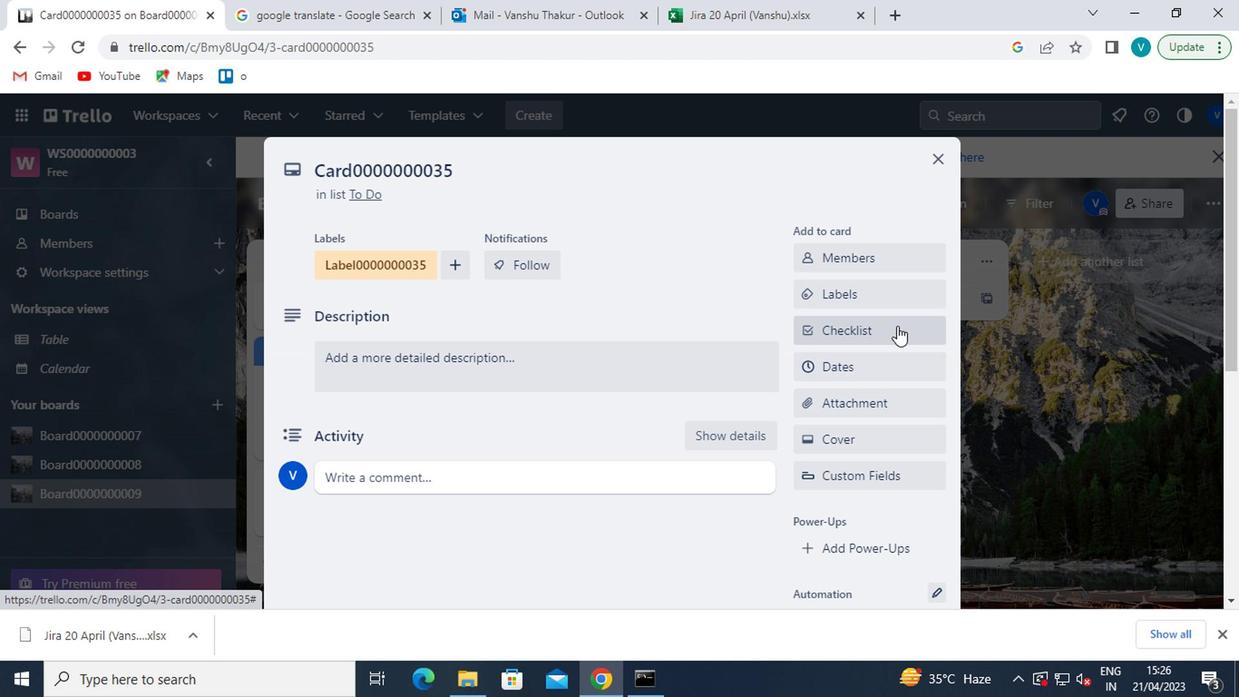 
Action: Mouse moved to (894, 326)
Screenshot: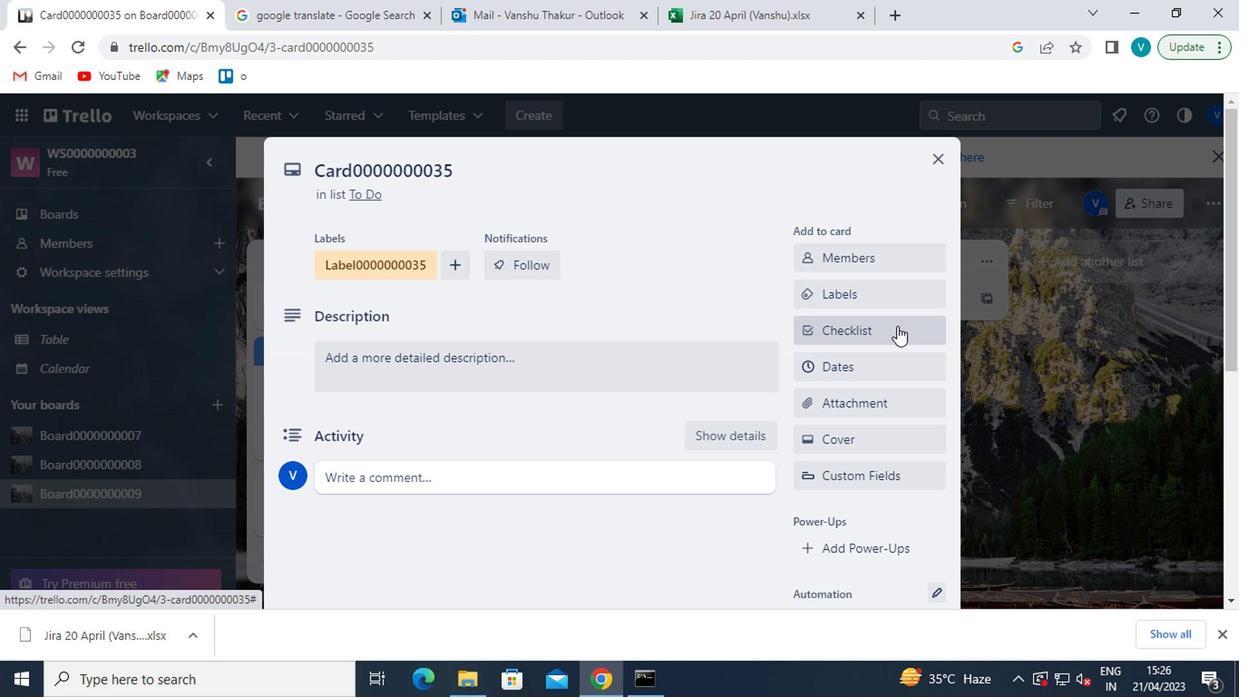 
Action: Key pressed <Key.shift>CL0000000035
Screenshot: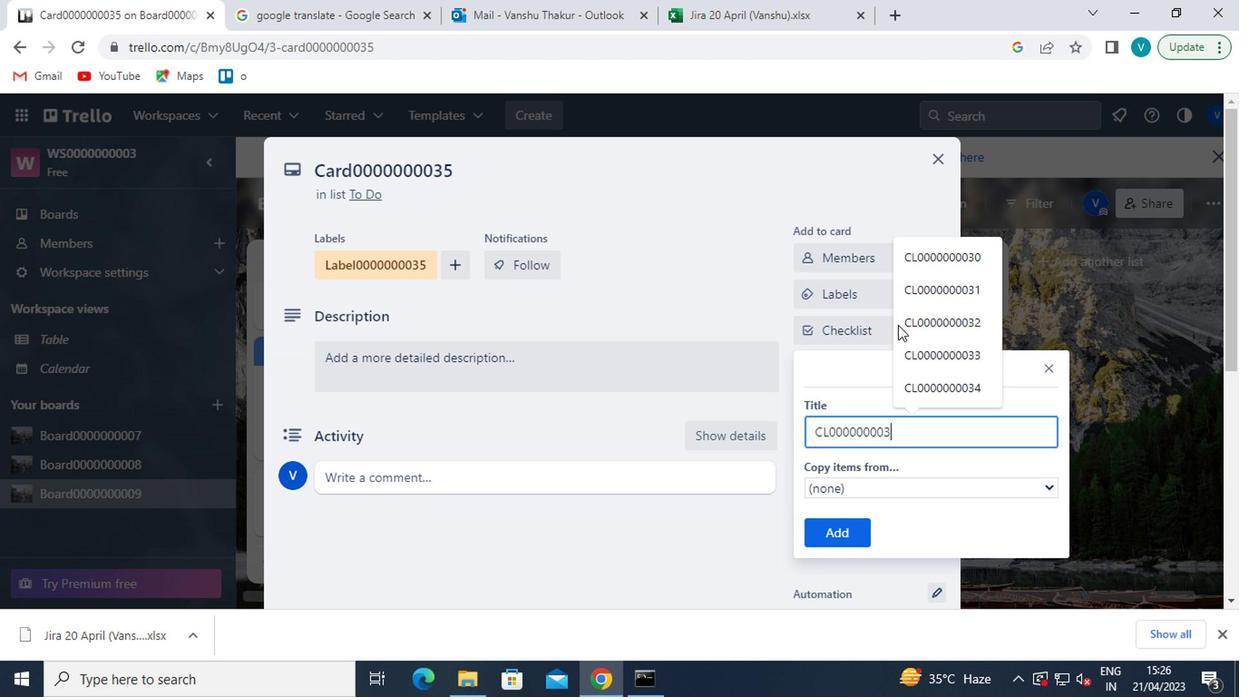 
Action: Mouse moved to (859, 526)
Screenshot: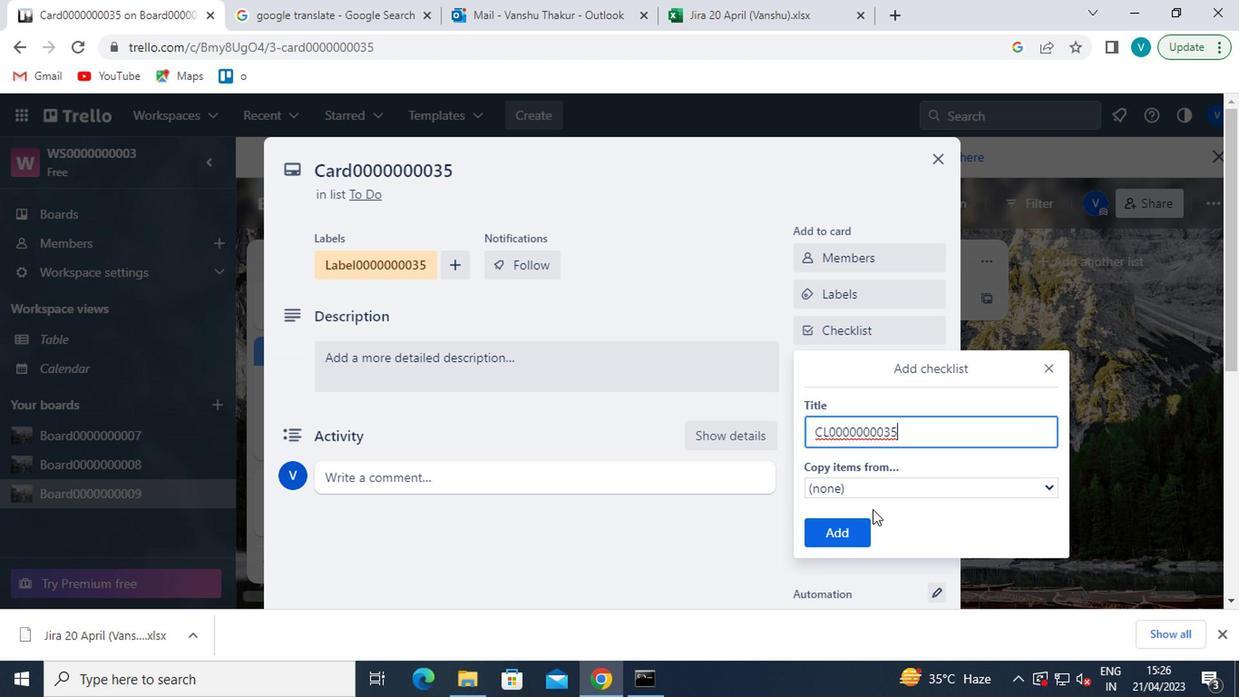 
Action: Mouse pressed left at (859, 526)
Screenshot: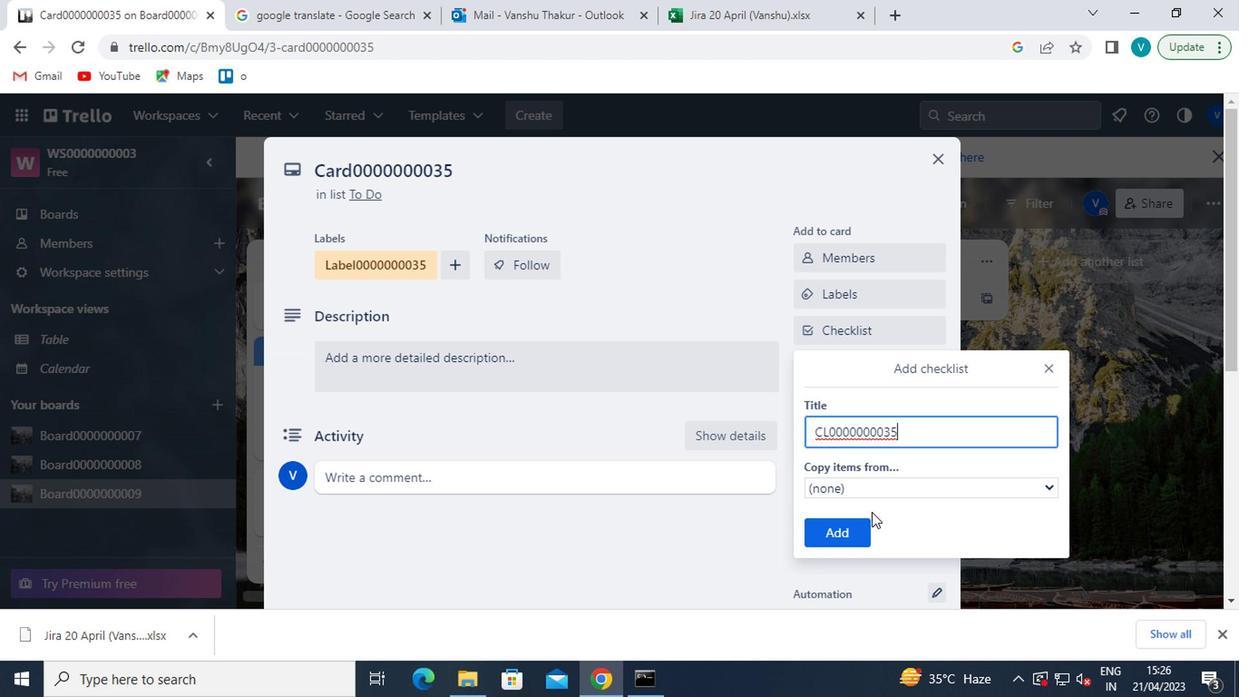
Action: Mouse moved to (911, 383)
Screenshot: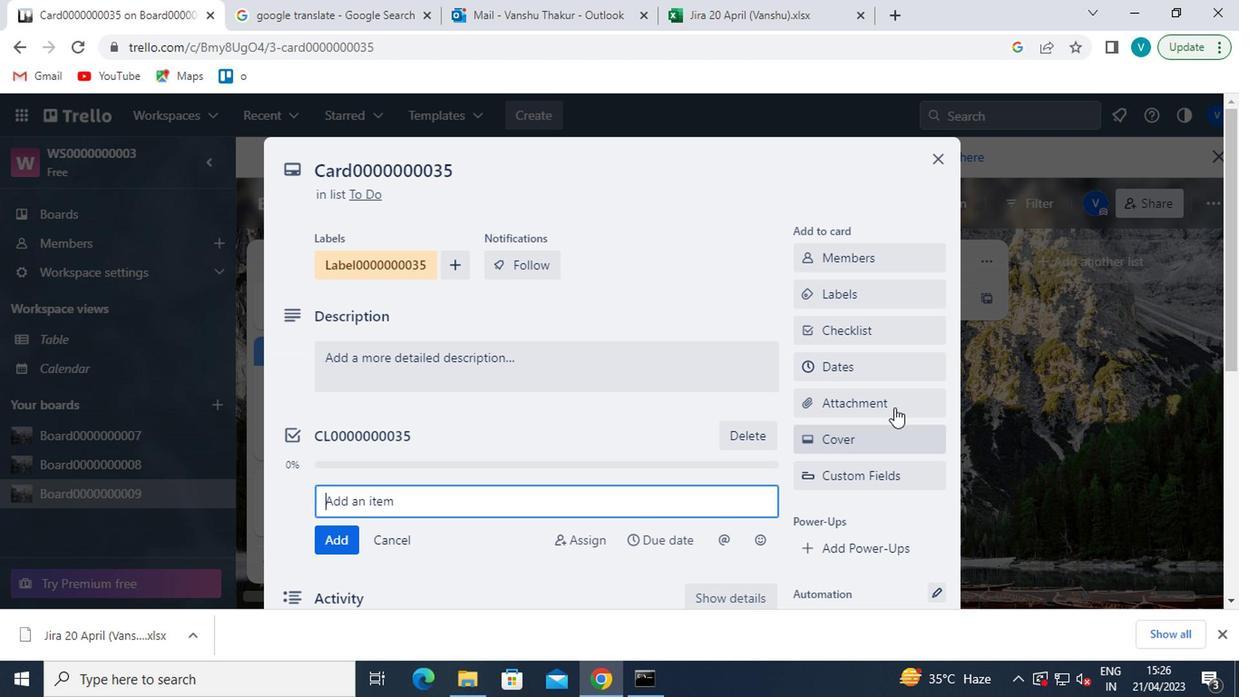 
Action: Mouse pressed left at (911, 383)
Screenshot: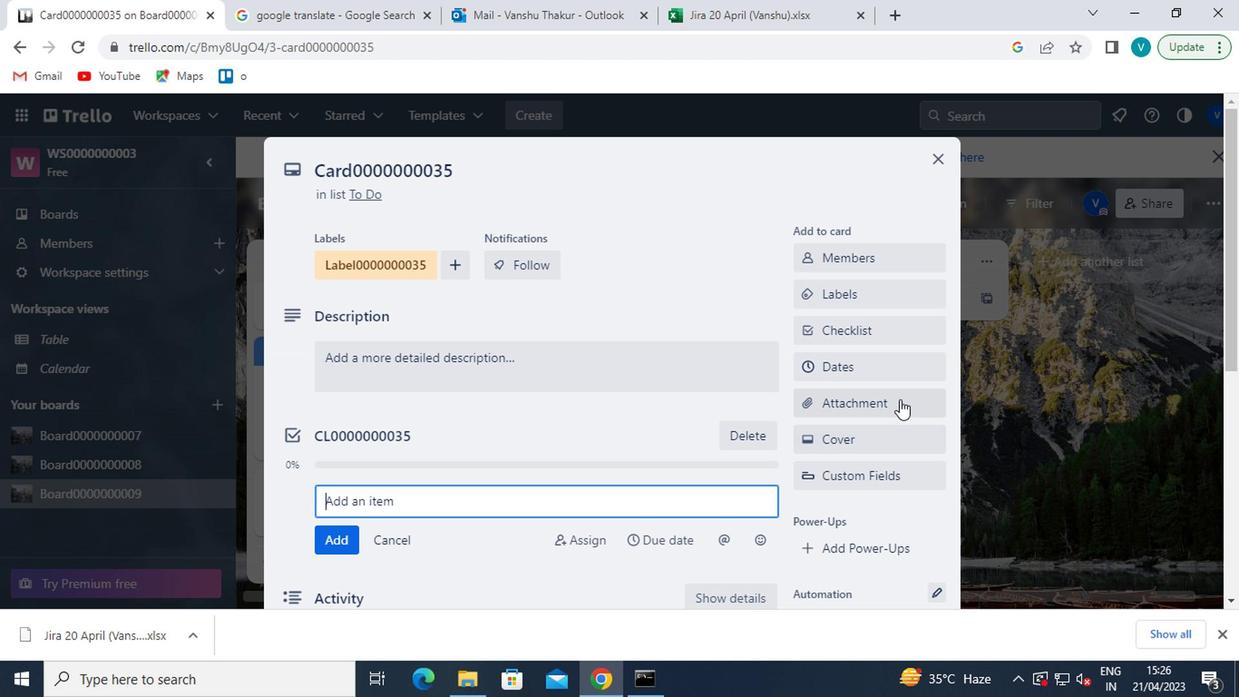 
Action: Mouse moved to (916, 377)
Screenshot: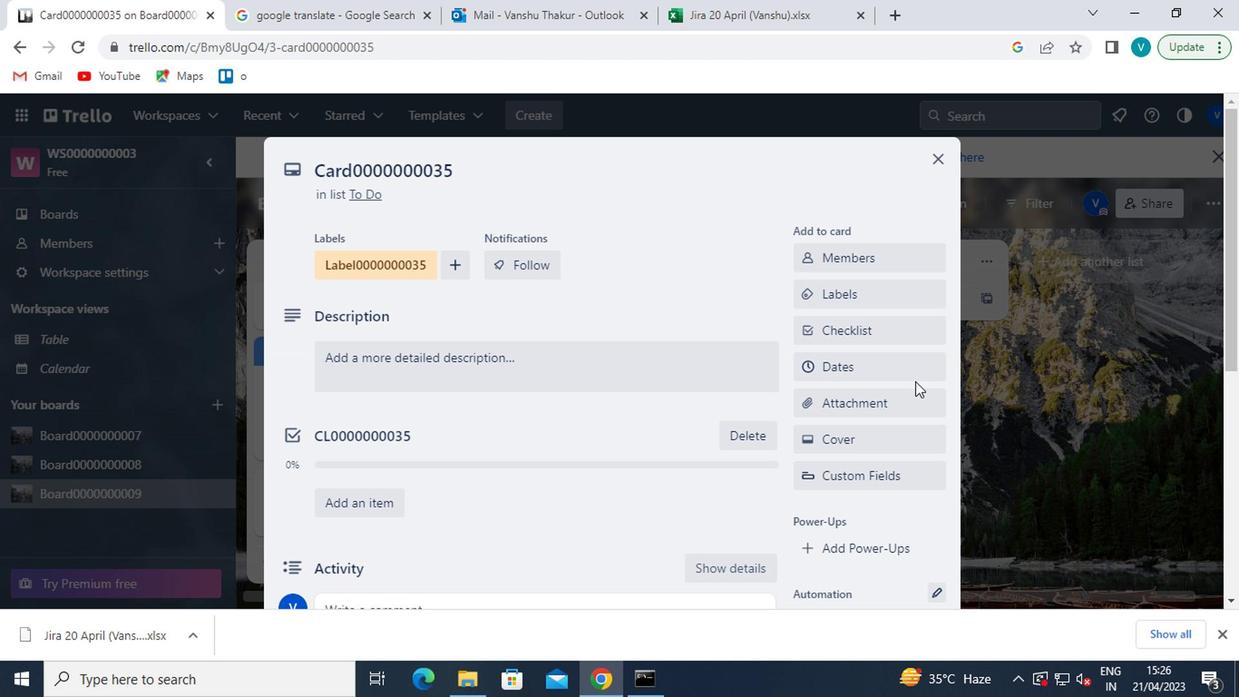 
Action: Mouse pressed left at (916, 377)
Screenshot: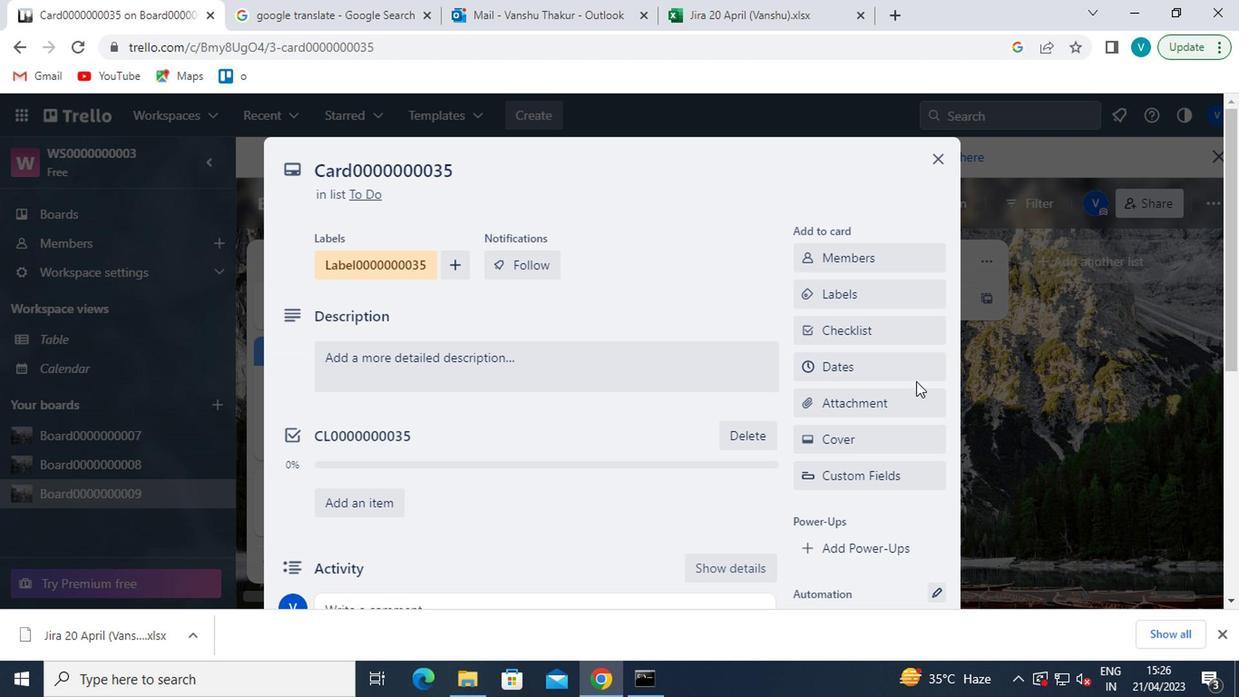 
Action: Mouse moved to (805, 479)
Screenshot: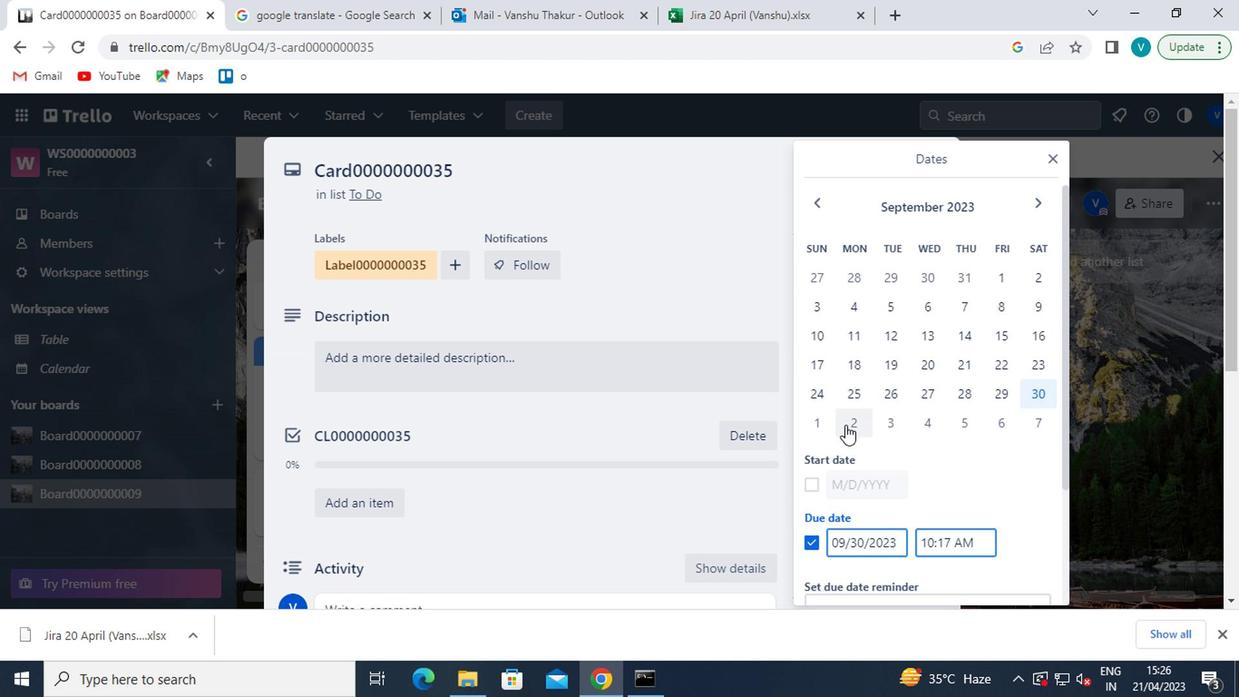 
Action: Mouse pressed left at (805, 479)
Screenshot: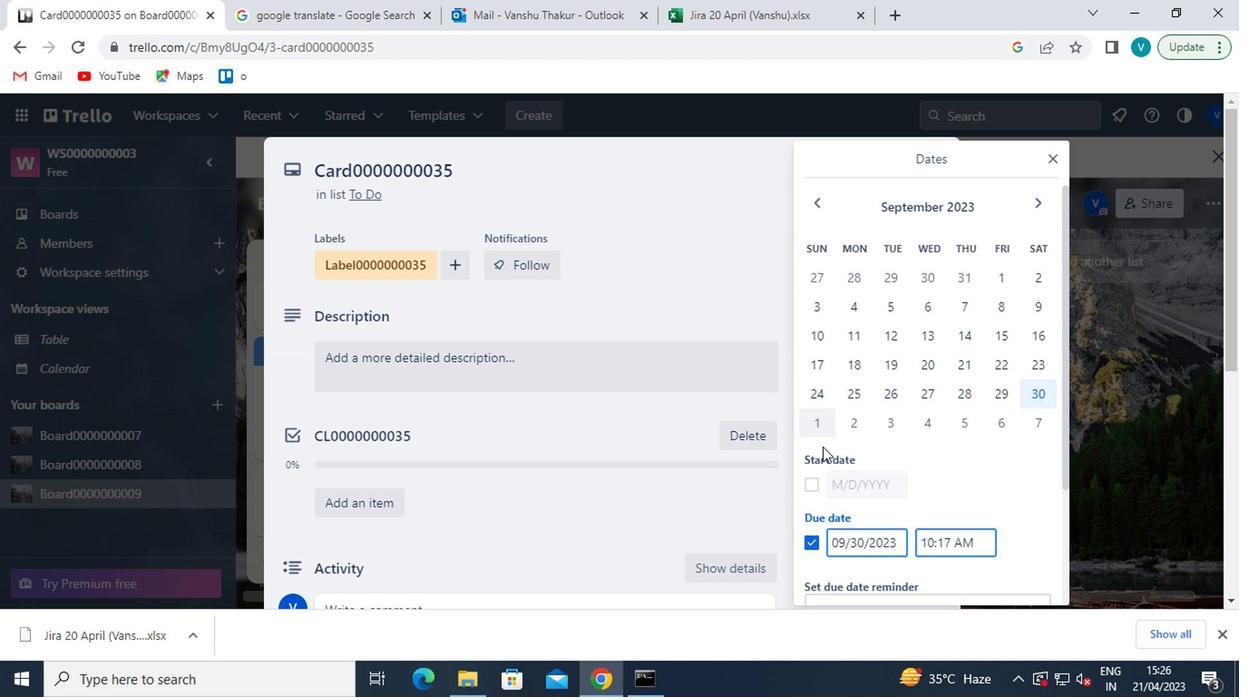 
Action: Mouse moved to (1035, 205)
Screenshot: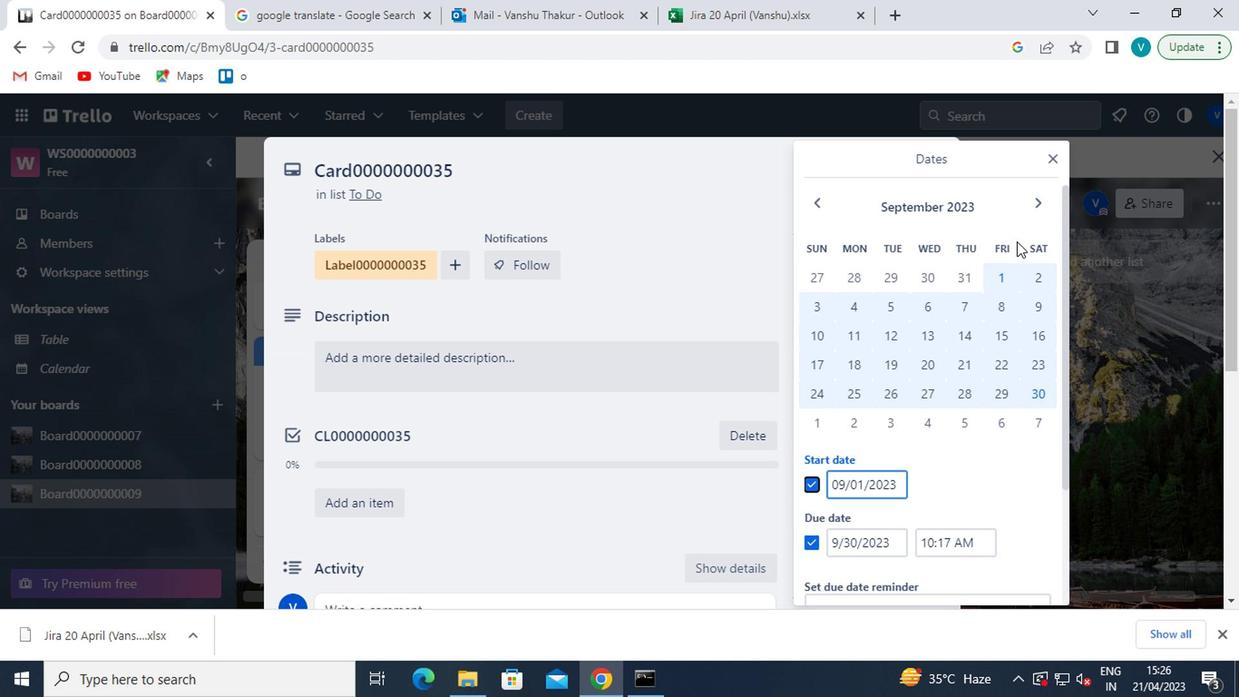
Action: Mouse pressed left at (1035, 205)
Screenshot: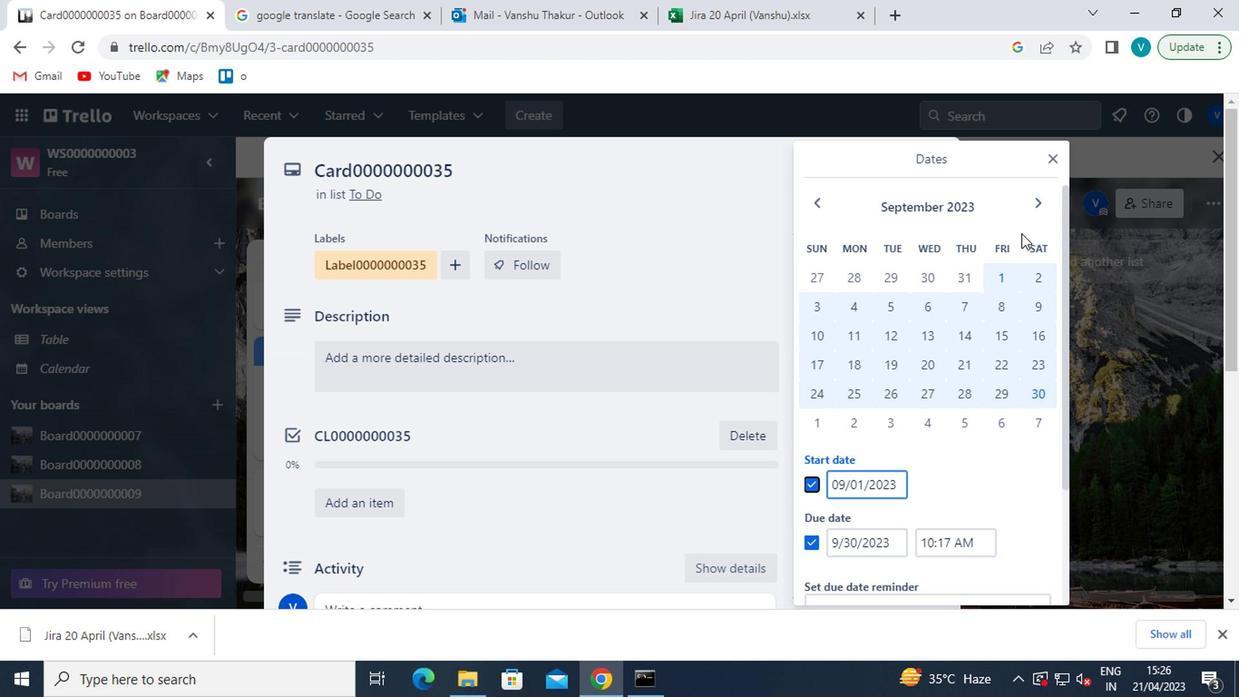 
Action: Mouse moved to (819, 274)
Screenshot: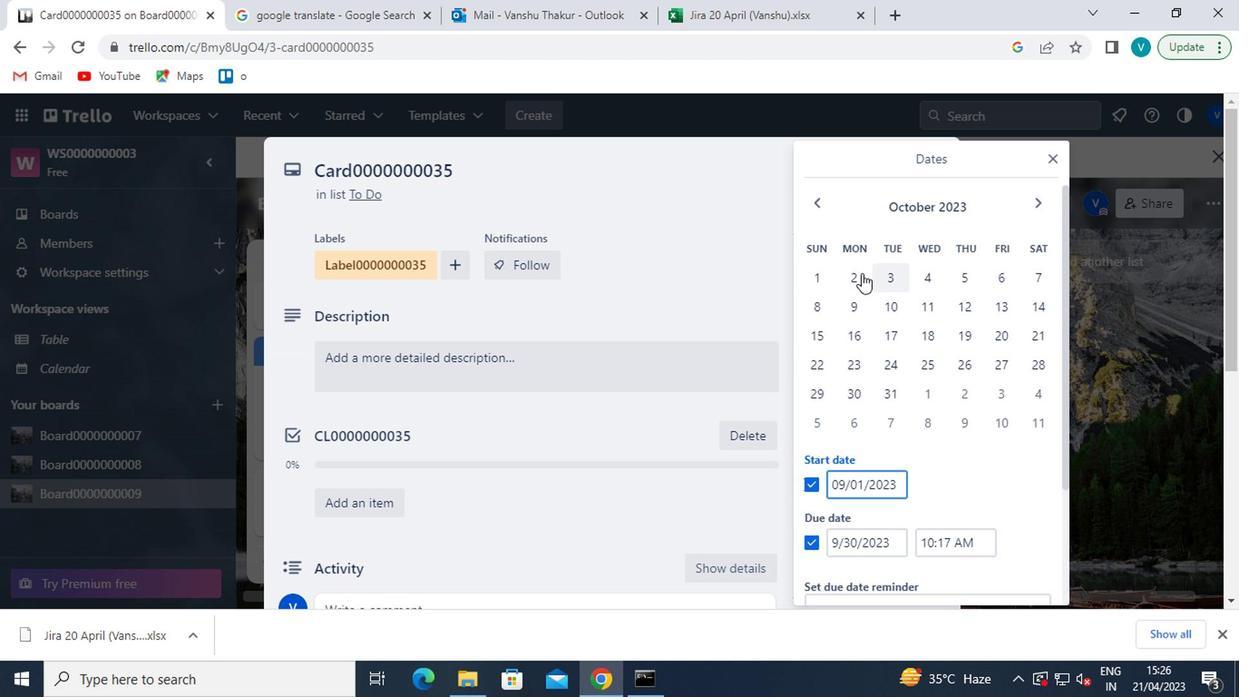 
Action: Mouse pressed left at (819, 274)
Screenshot: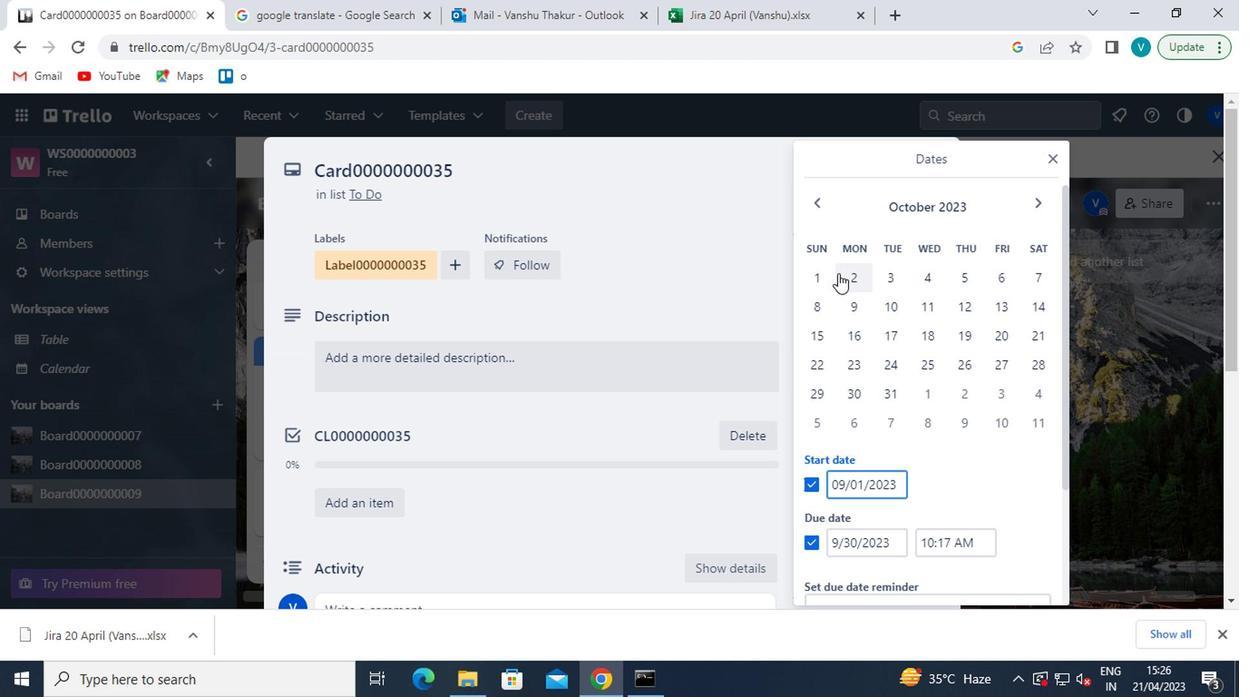 
Action: Mouse moved to (898, 401)
Screenshot: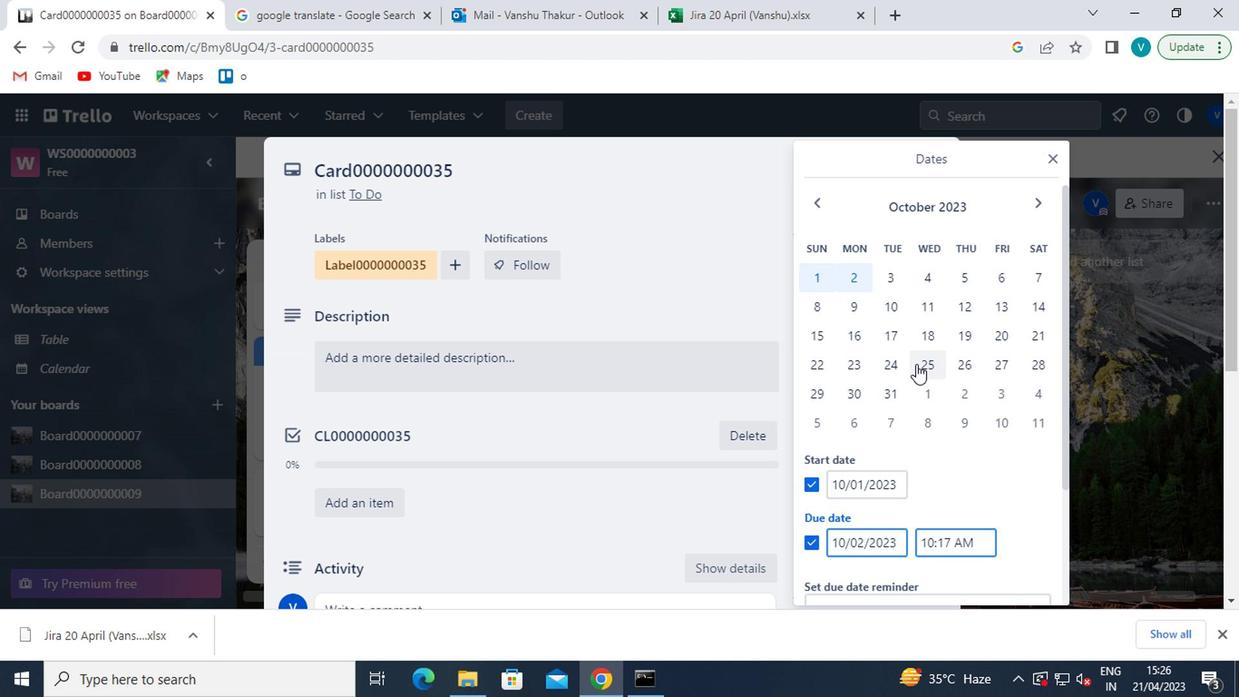 
Action: Mouse pressed left at (898, 401)
Screenshot: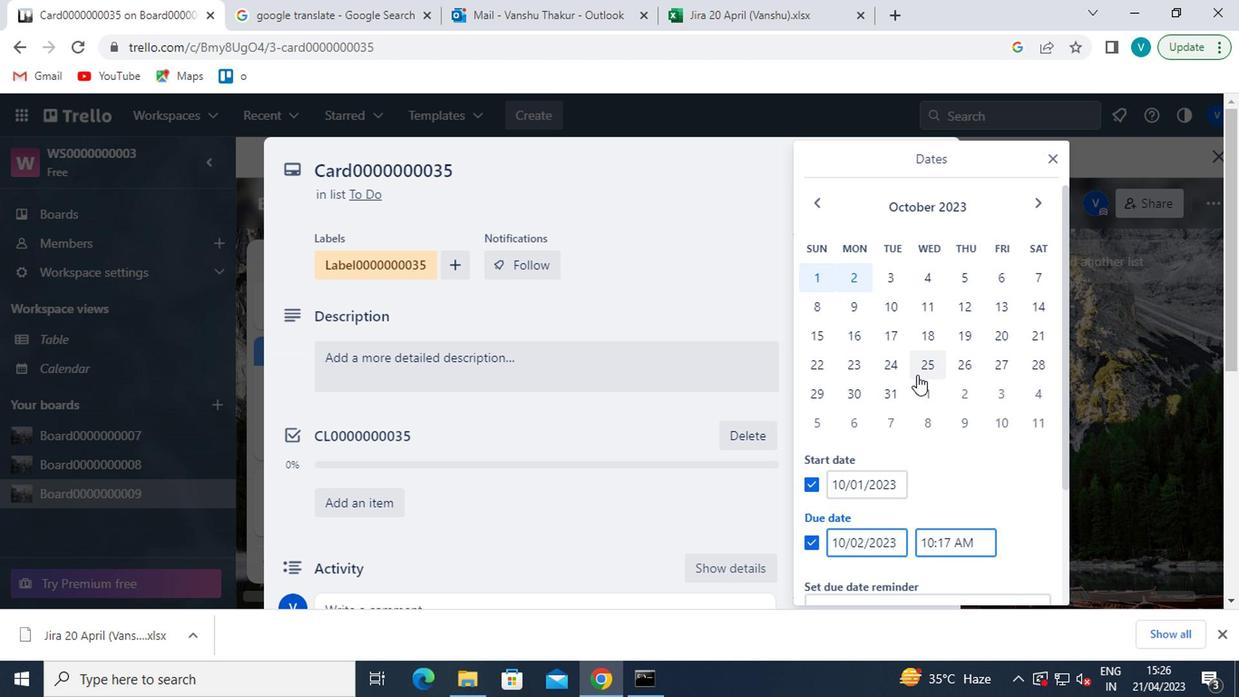 
Action: Mouse moved to (911, 434)
Screenshot: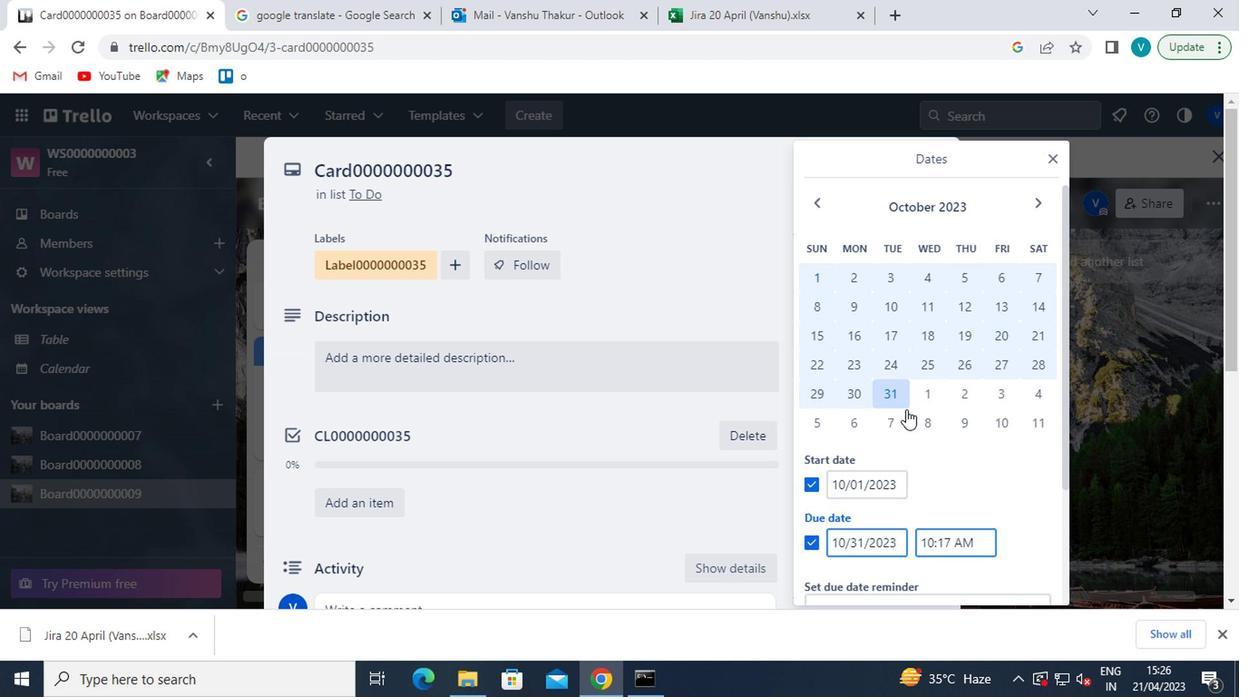 
Action: Mouse scrolled (911, 433) with delta (0, -1)
Screenshot: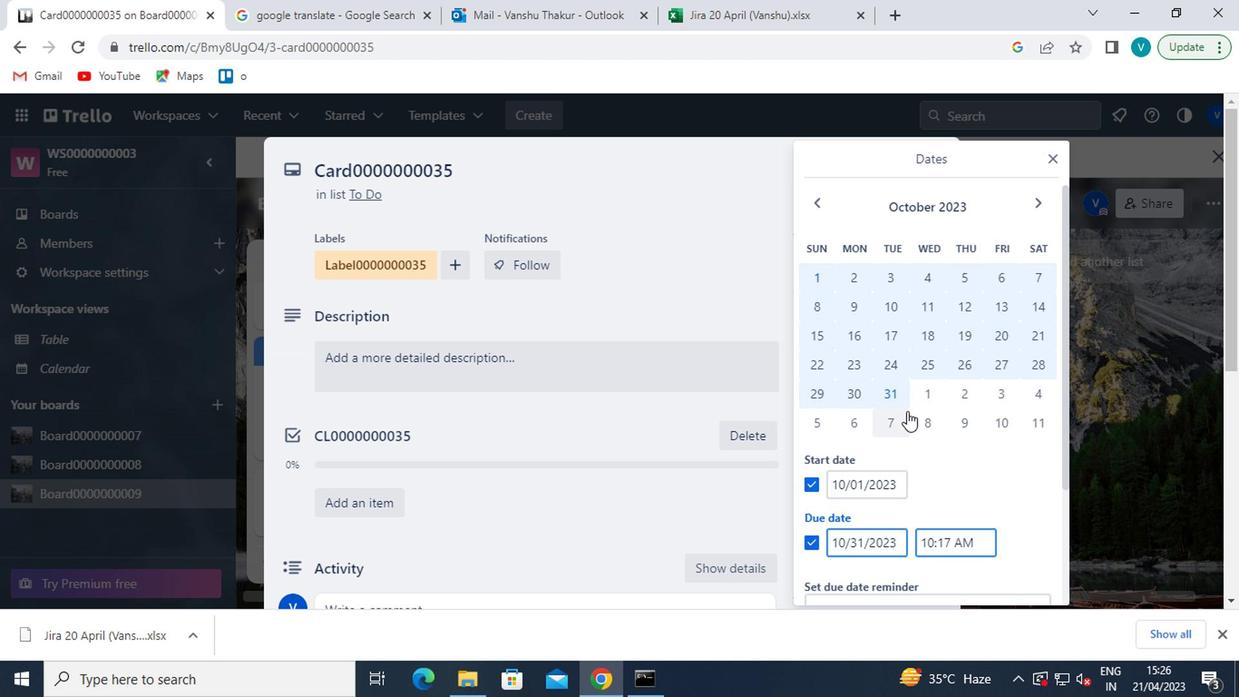 
Action: Mouse moved to (913, 443)
Screenshot: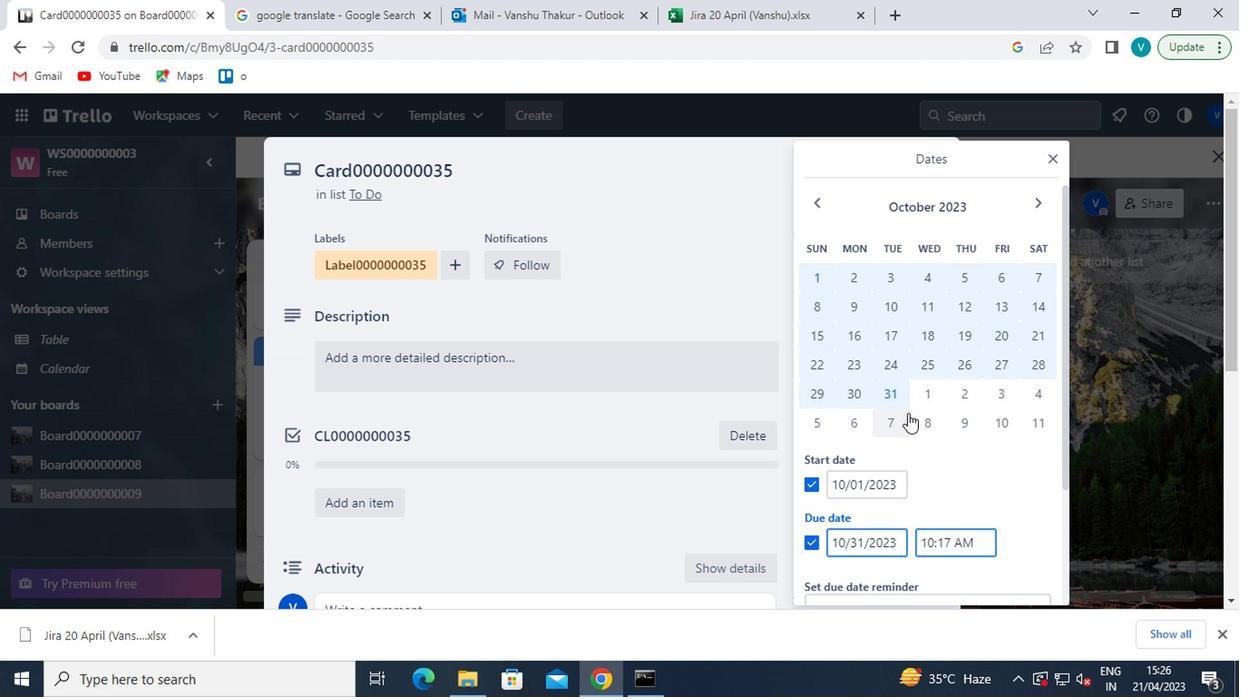 
Action: Mouse scrolled (913, 442) with delta (0, -1)
Screenshot: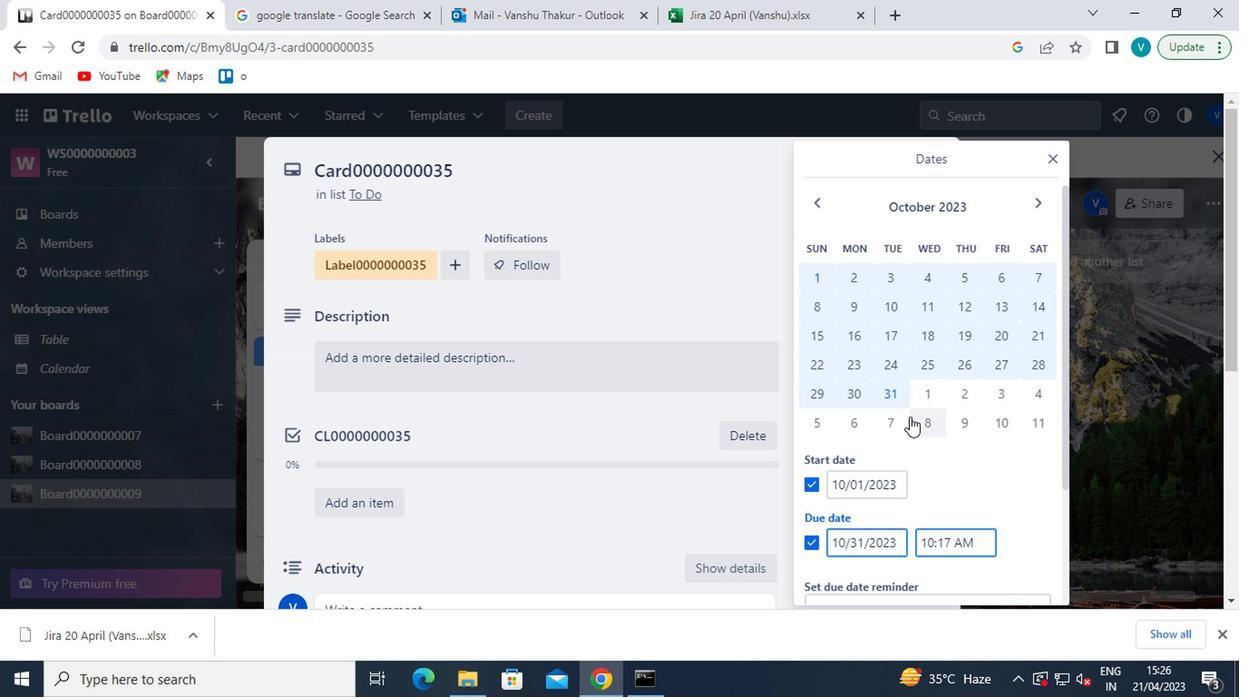 
Action: Mouse moved to (913, 446)
Screenshot: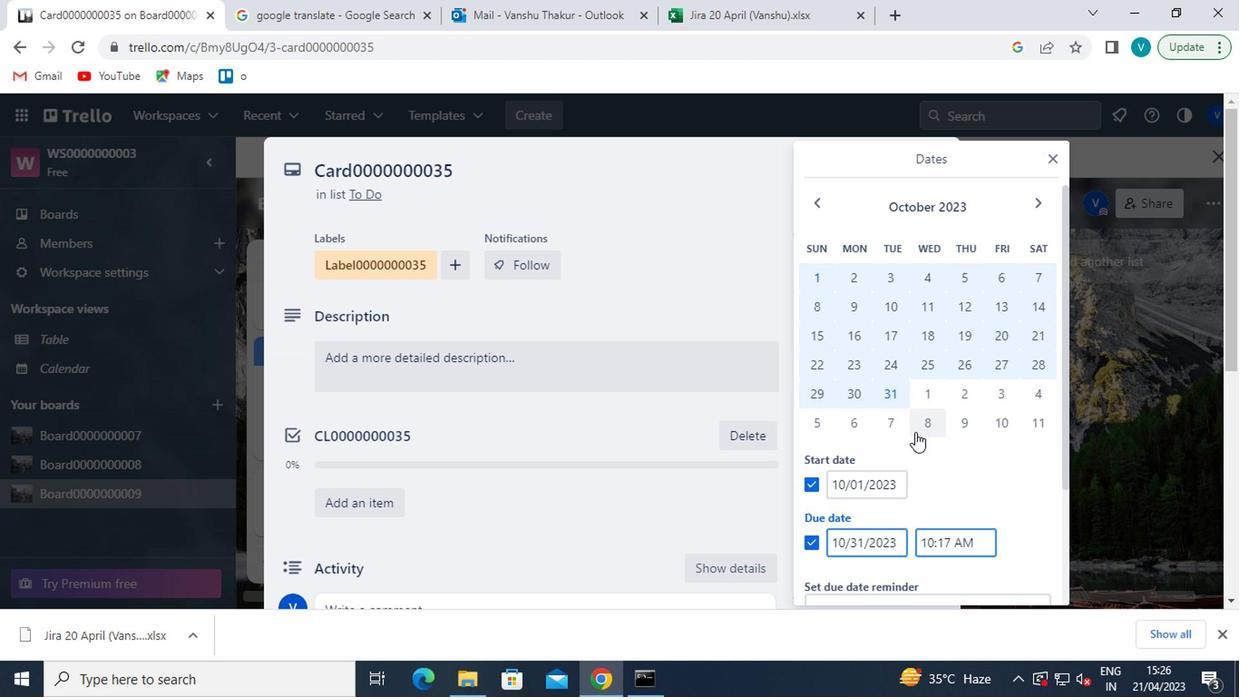 
Action: Mouse scrolled (913, 445) with delta (0, 0)
Screenshot: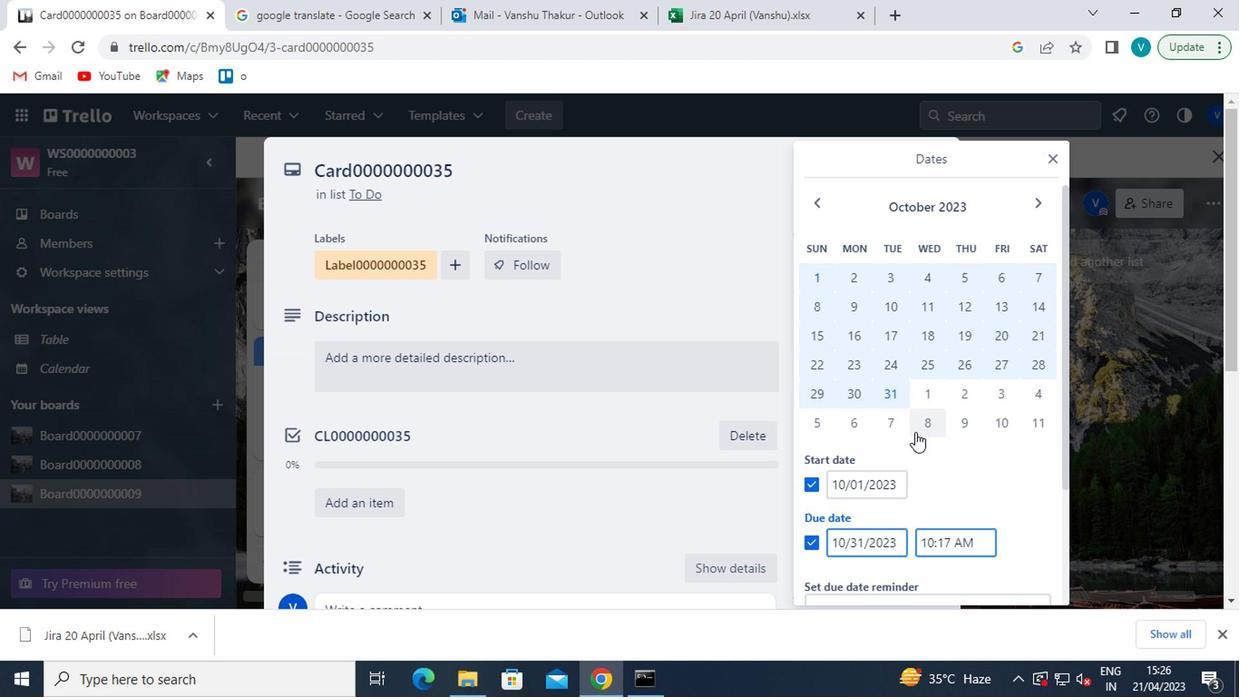 
Action: Mouse moved to (893, 530)
Screenshot: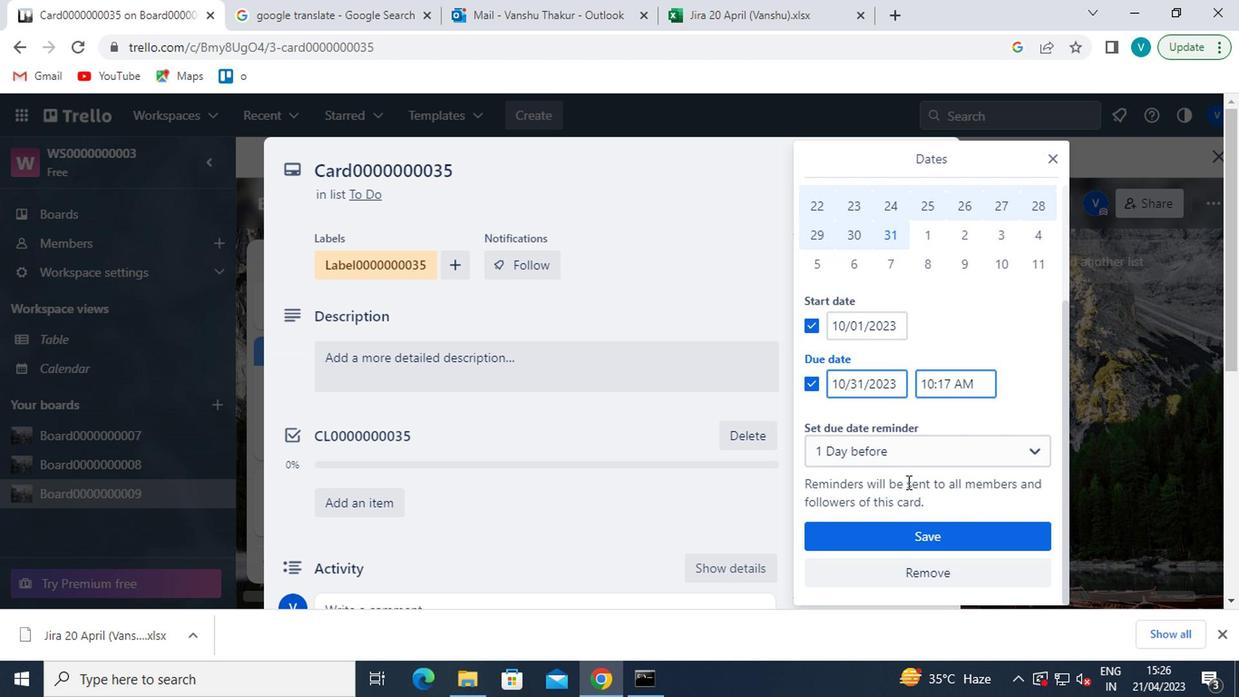 
Action: Mouse pressed left at (893, 530)
Screenshot: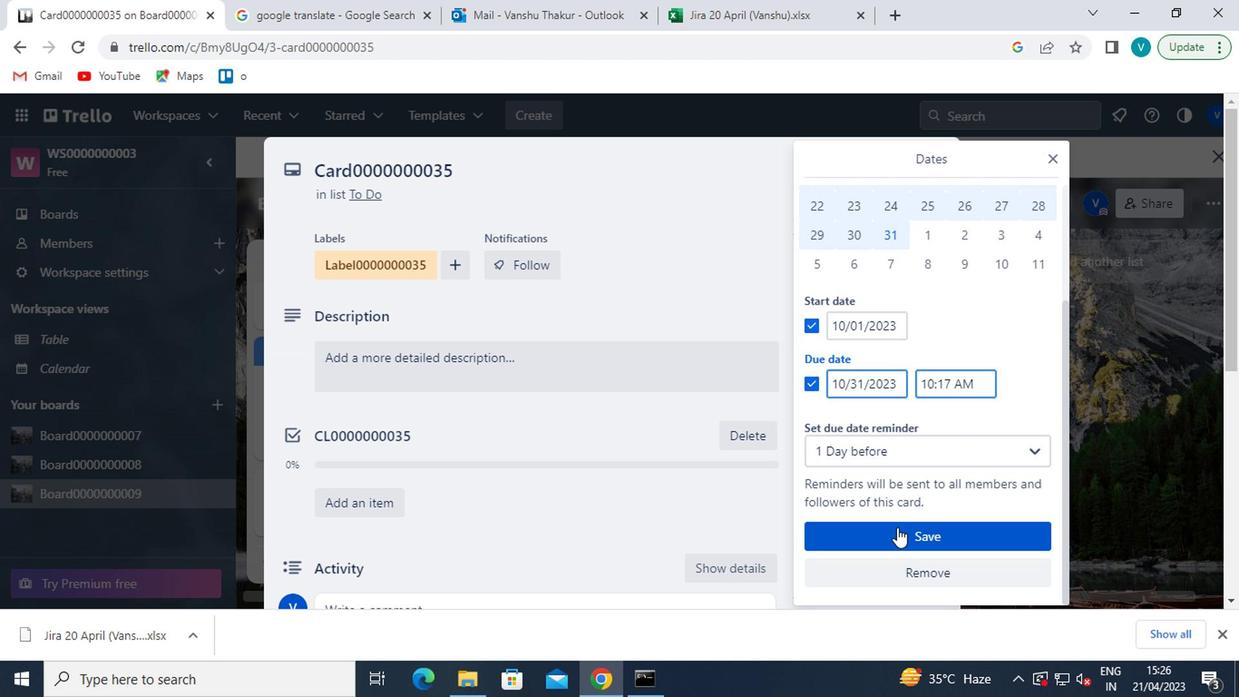 
Action: Mouse moved to (888, 533)
Screenshot: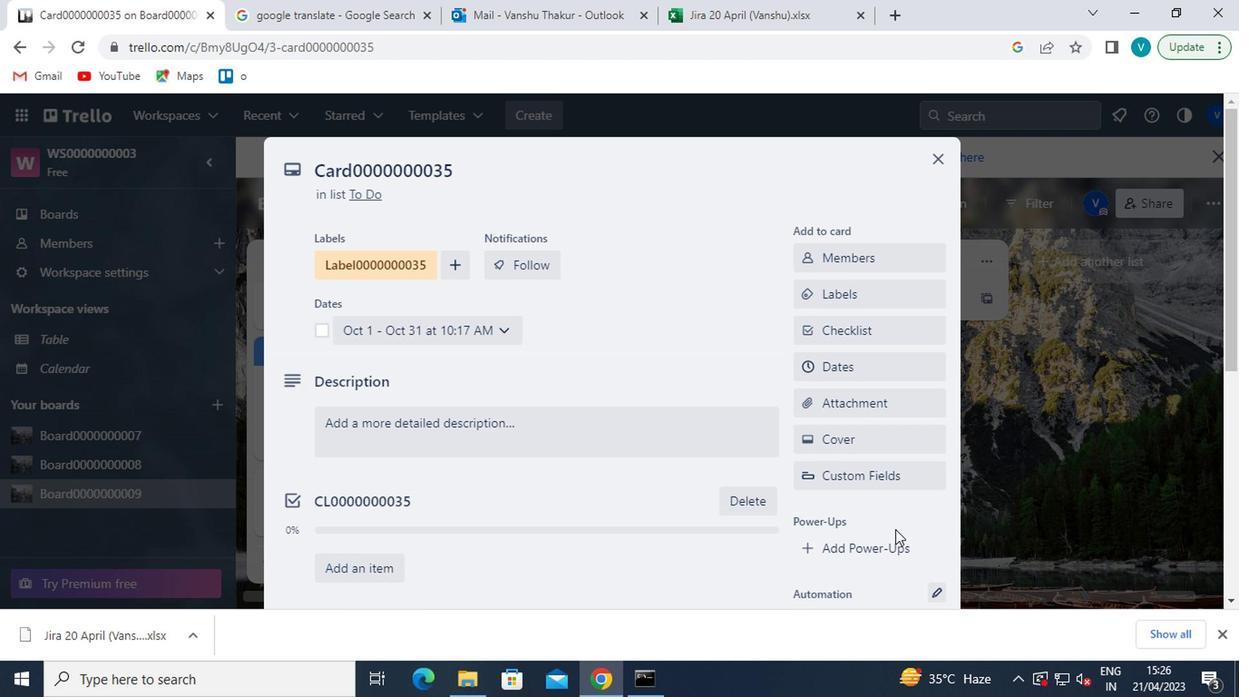 
